 Task: Create new contact,   with mail id: 'MooreClaire@Mail.com', first name: 'Claire', Last name: 'Moore', Job Title: HR Manager, Phone number (408) 555-9012. Change life cycle stage to  'Lead' and lead status to 'New'. Add new company to the associated contact: www.gear-india.com
 and type: Reseller. Logged in from softage.3@softage.net
Action: Mouse moved to (73, 72)
Screenshot: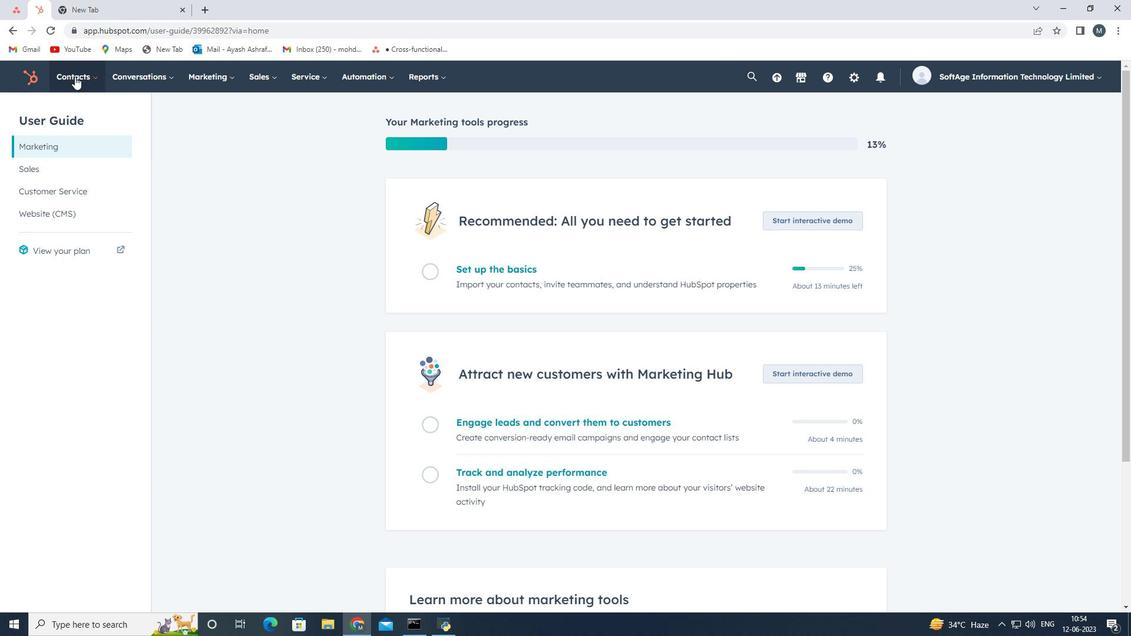 
Action: Mouse pressed left at (73, 72)
Screenshot: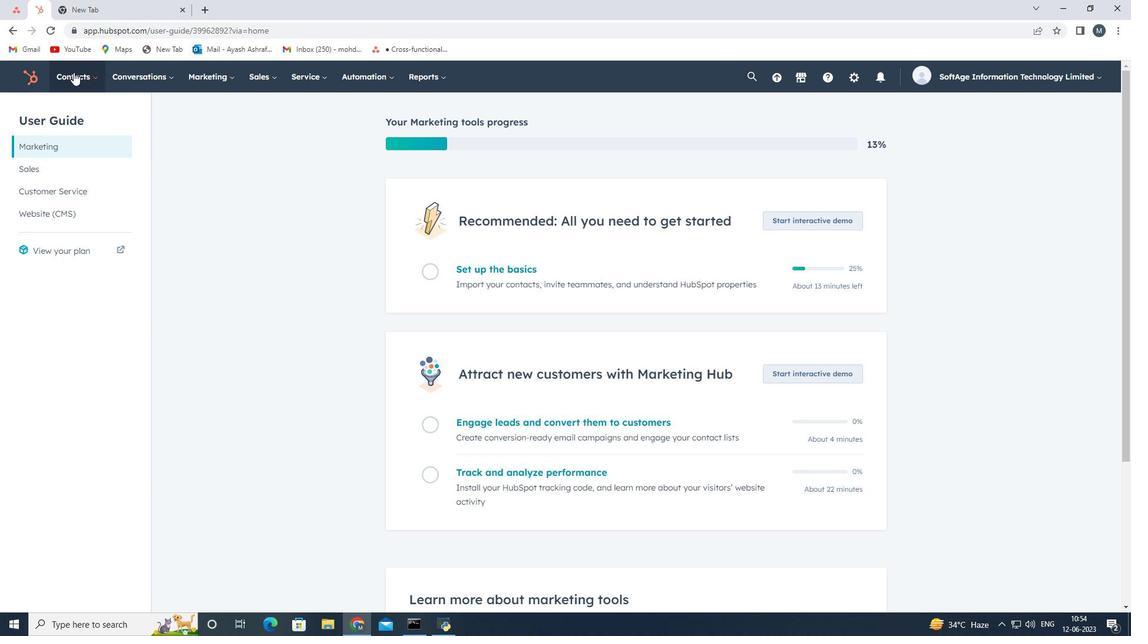 
Action: Mouse moved to (84, 116)
Screenshot: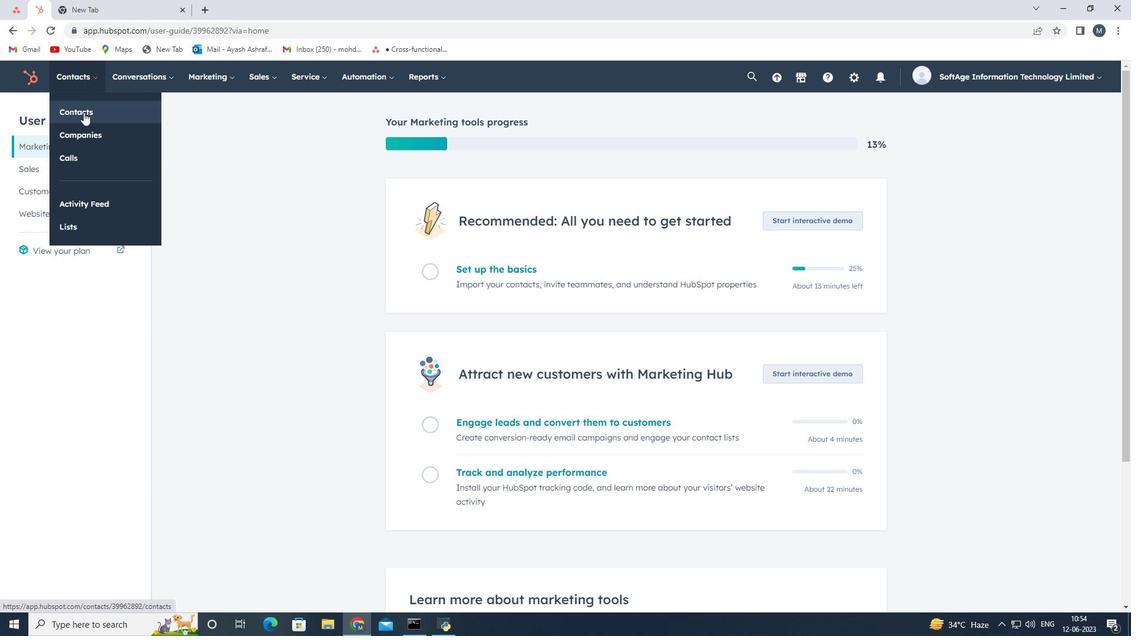 
Action: Mouse pressed left at (84, 116)
Screenshot: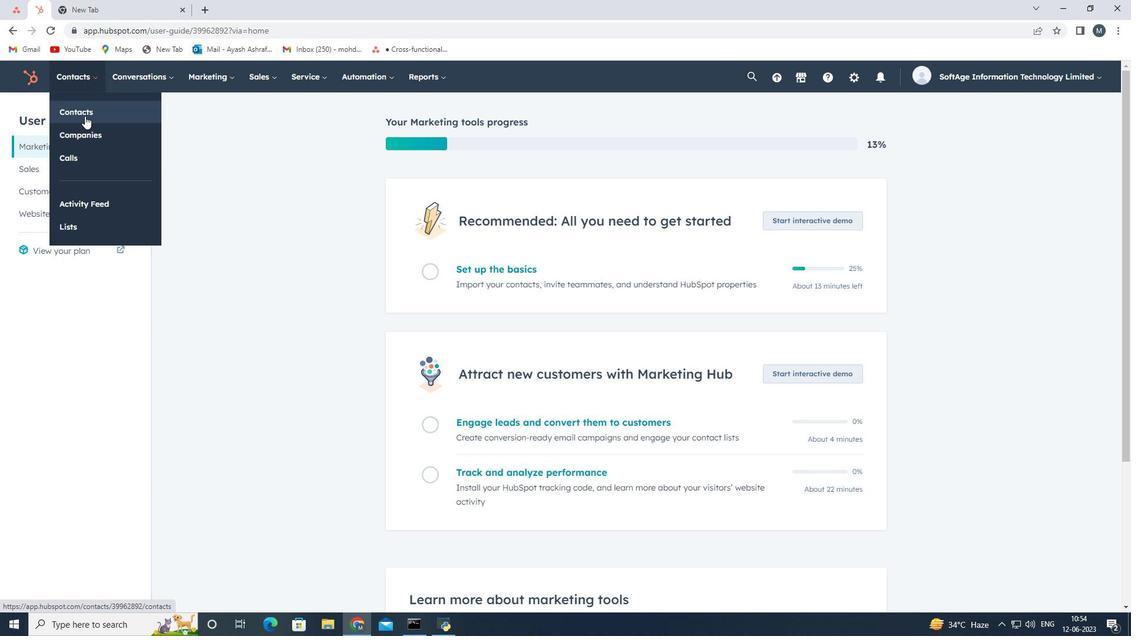 
Action: Mouse moved to (1056, 117)
Screenshot: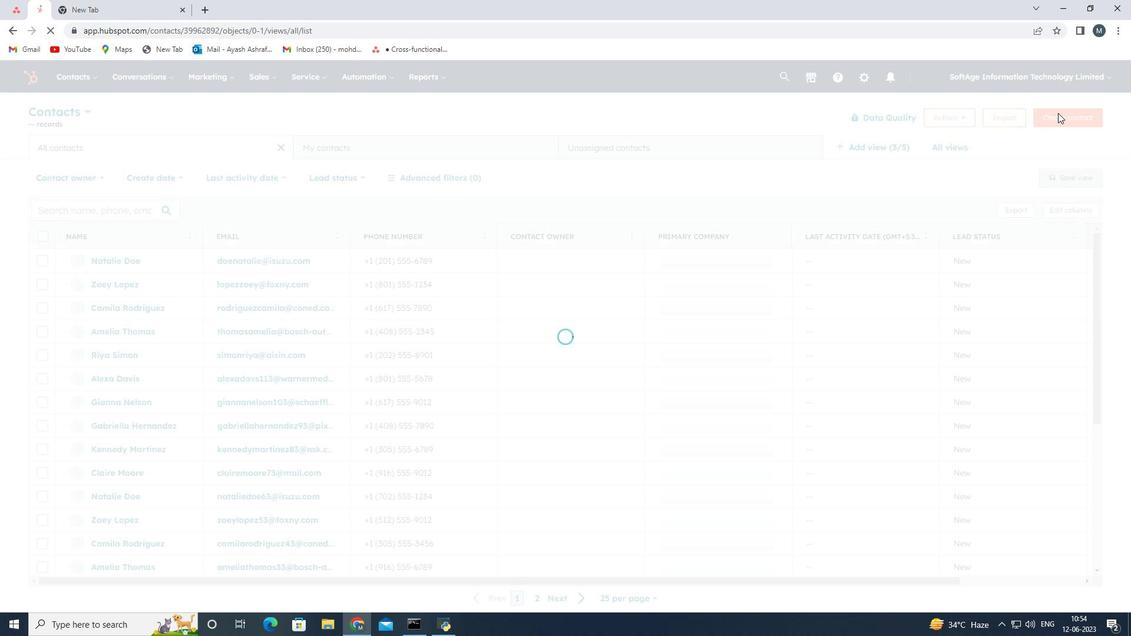 
Action: Mouse pressed left at (1056, 117)
Screenshot: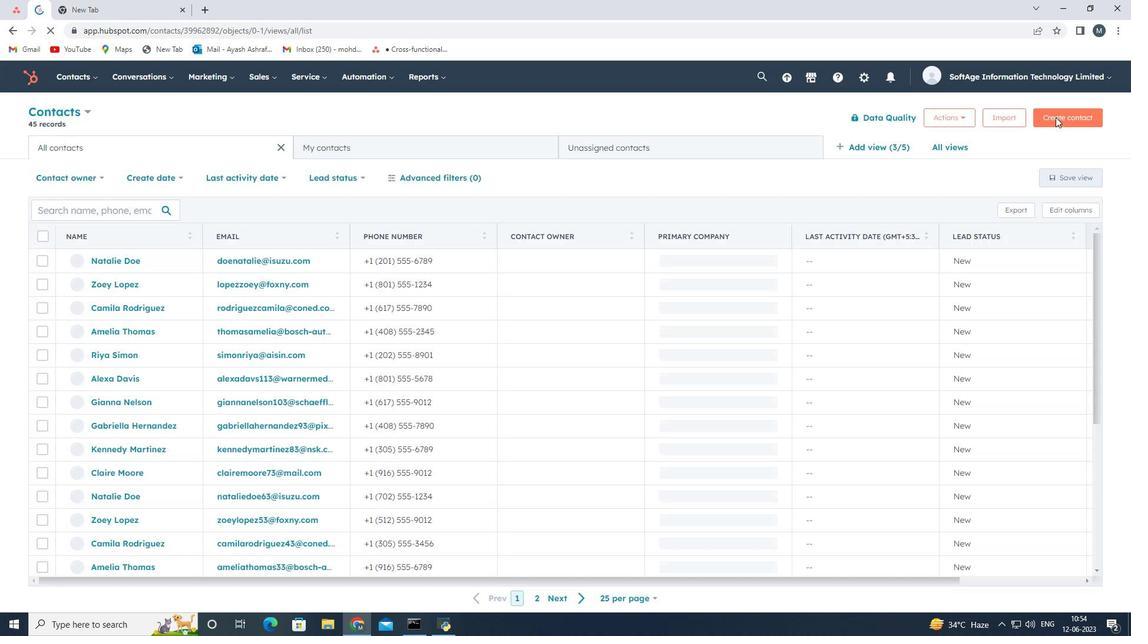 
Action: Mouse moved to (860, 173)
Screenshot: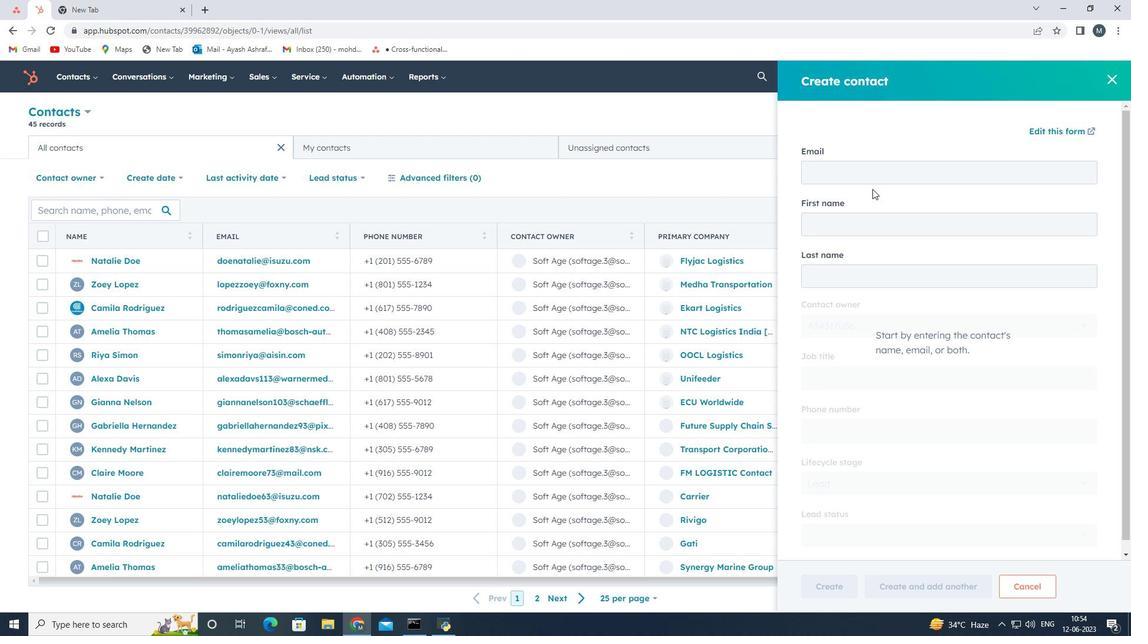 
Action: Mouse pressed left at (860, 173)
Screenshot: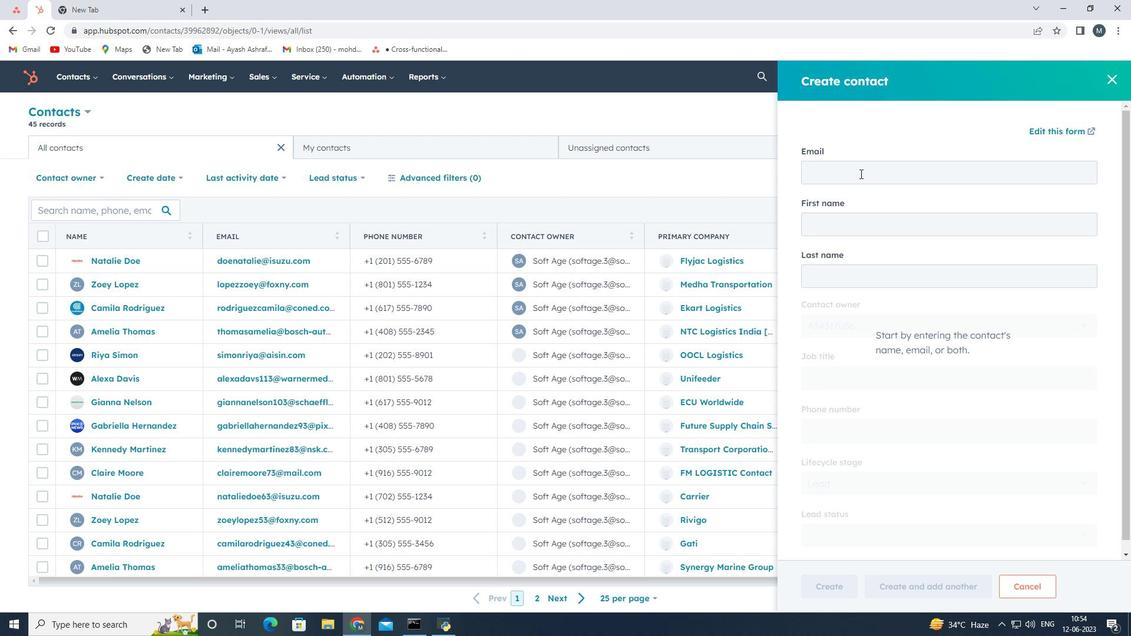 
Action: Key pressed <Key.shift>Moore<Key.shift>Clair<Key.shift>@mail.com
Screenshot: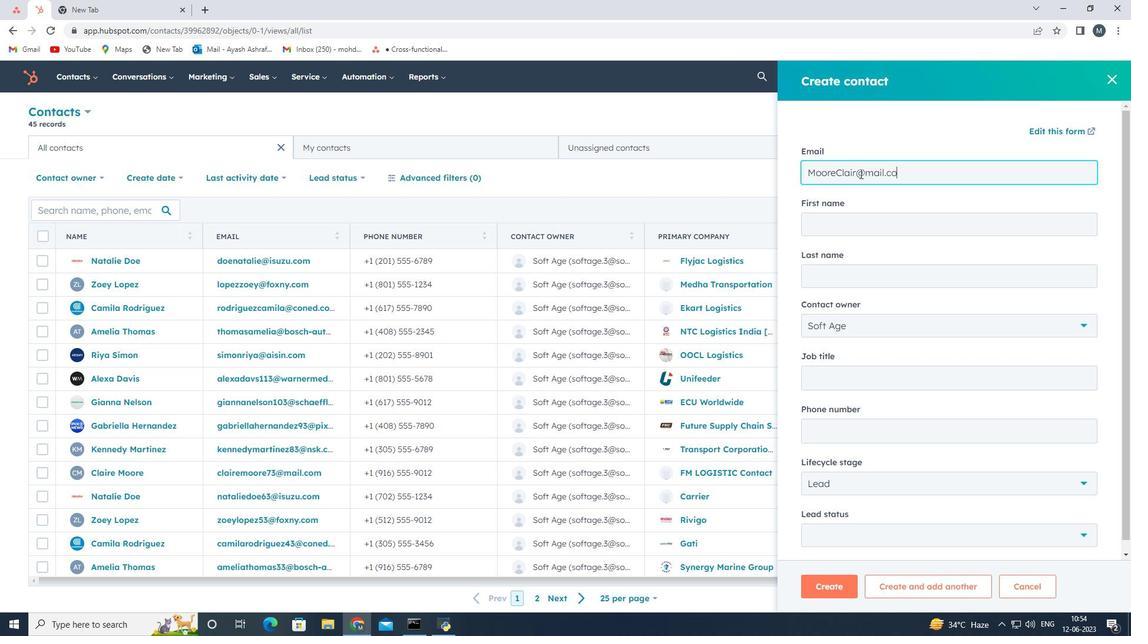 
Action: Mouse moved to (856, 170)
Screenshot: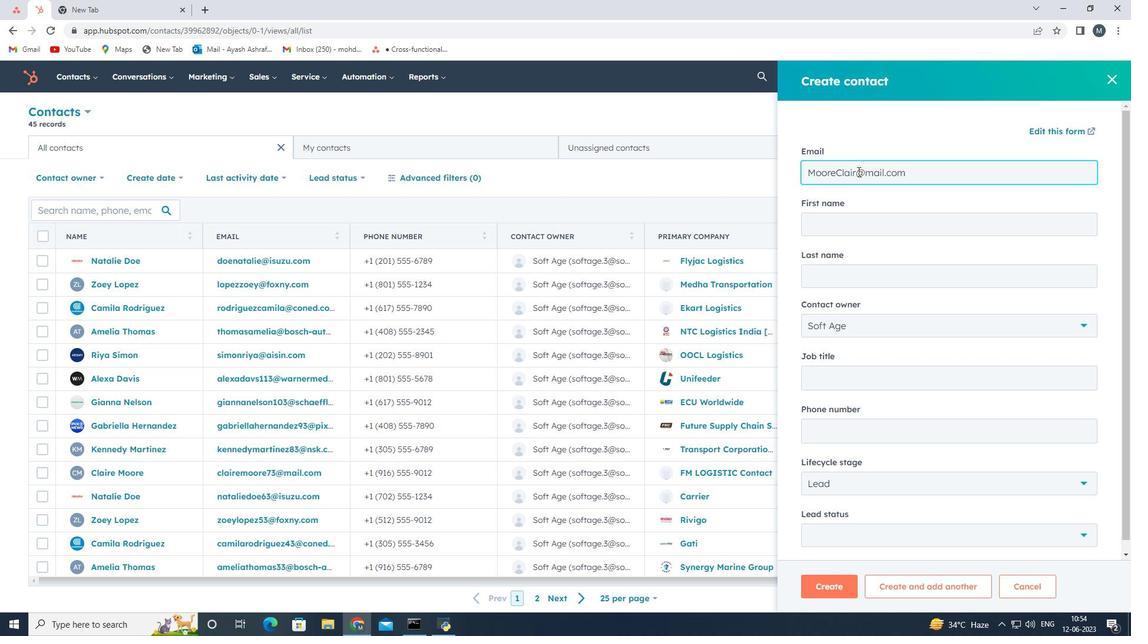 
Action: Mouse pressed left at (856, 170)
Screenshot: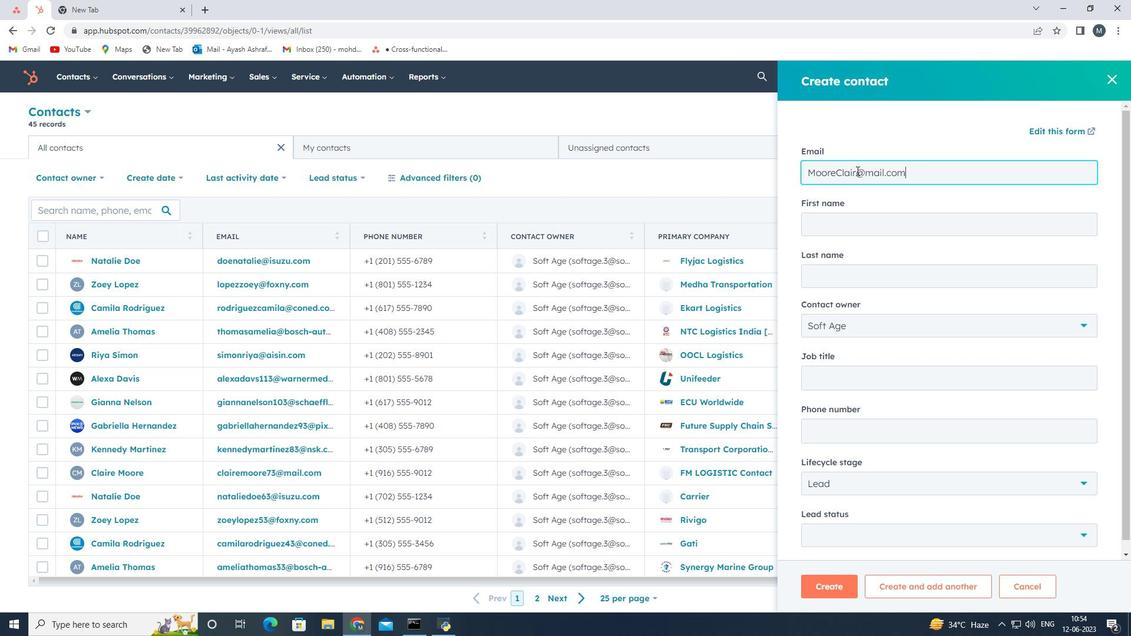 
Action: Mouse moved to (865, 223)
Screenshot: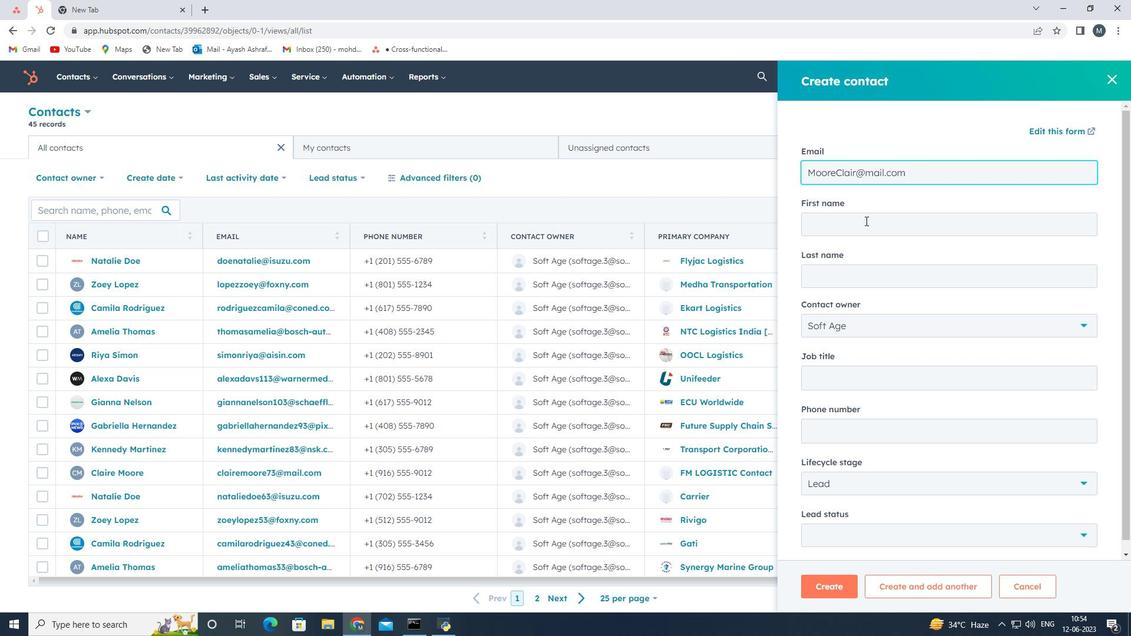 
Action: Key pressed e
Screenshot: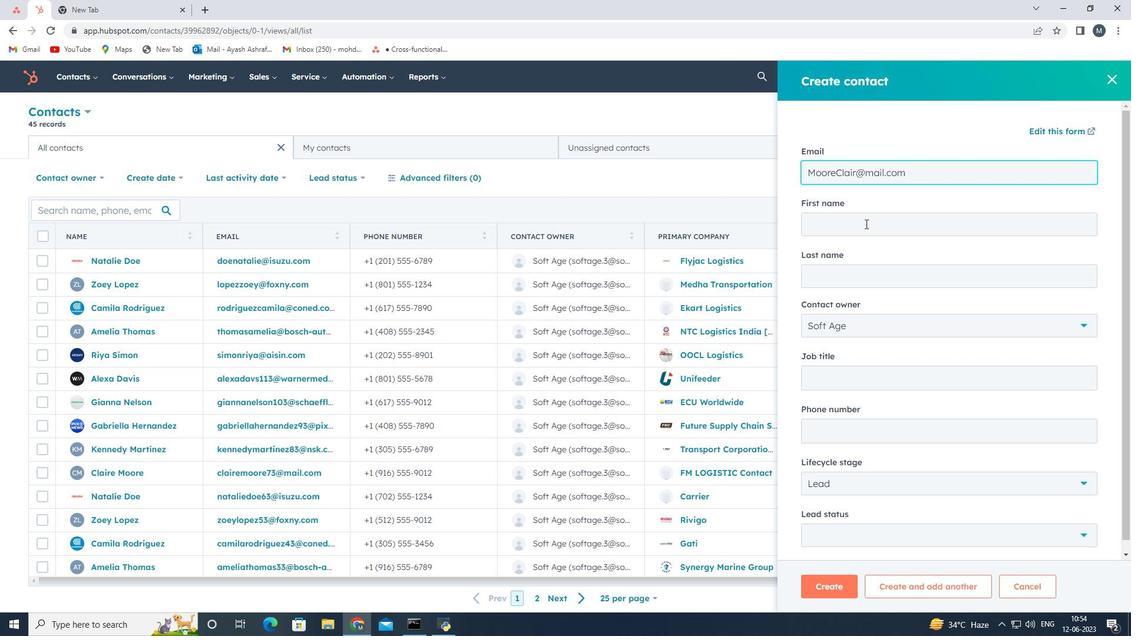 
Action: Mouse moved to (855, 226)
Screenshot: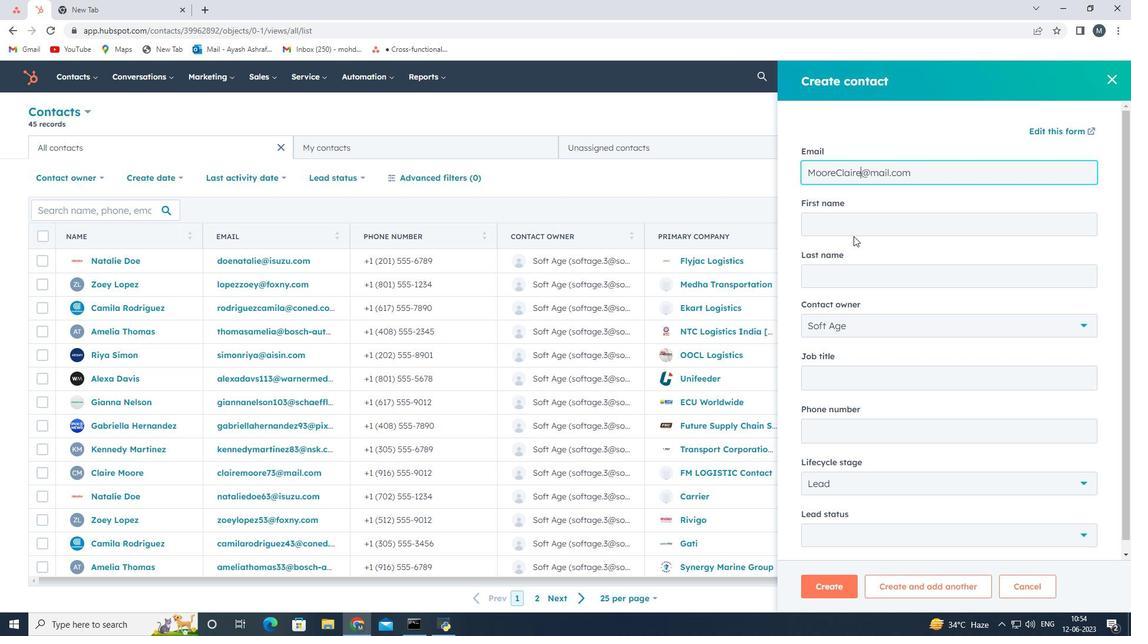 
Action: Mouse pressed left at (855, 226)
Screenshot: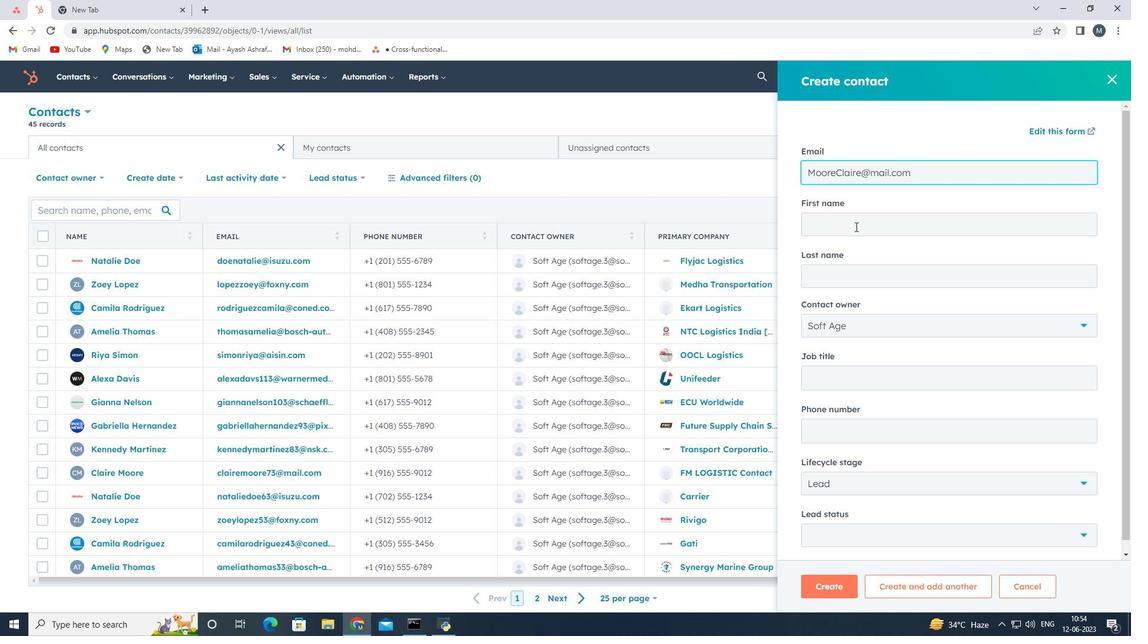 
Action: Key pressed <Key.shift><Key.shift><Key.shift><Key.shift><Key.shift><Key.shift>
Screenshot: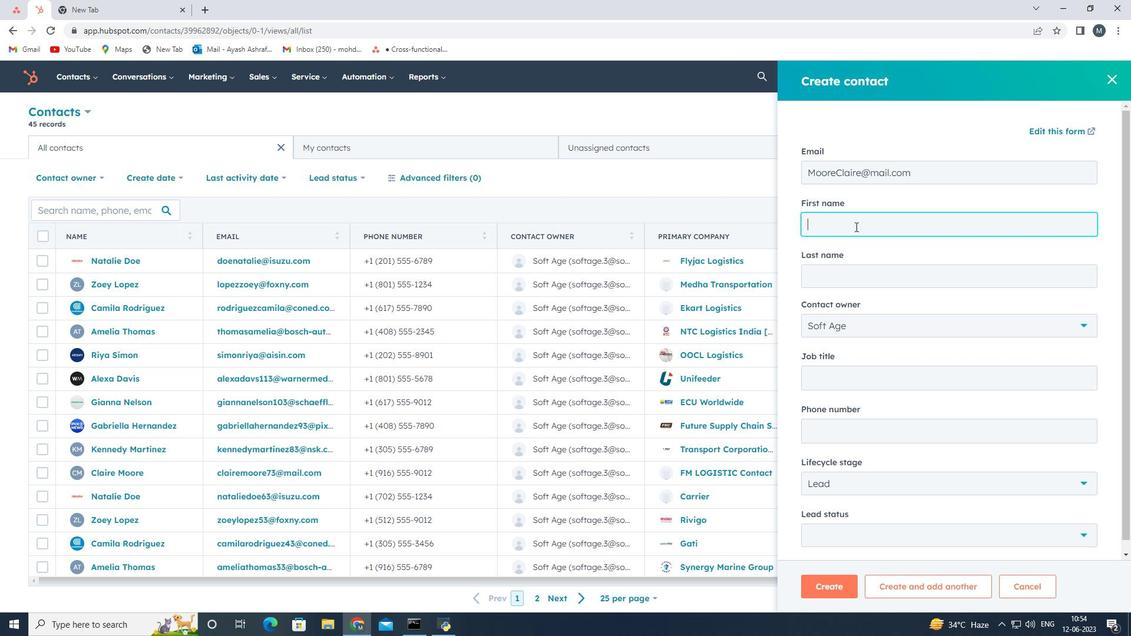 
Action: Mouse moved to (855, 226)
Screenshot: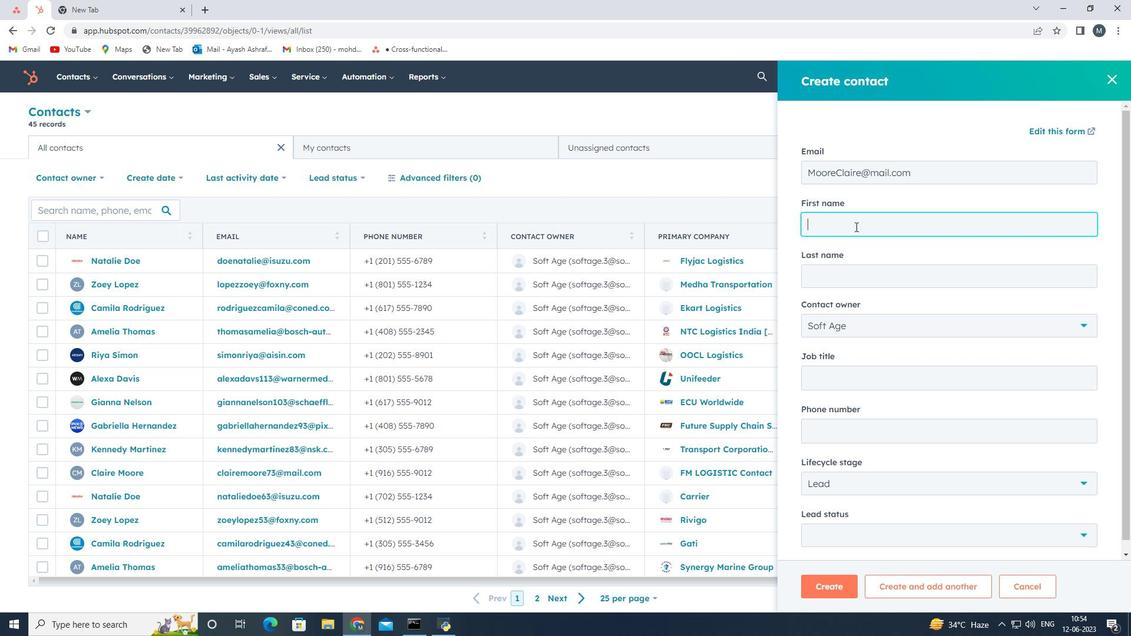 
Action: Key pressed <Key.shift><Key.shift><Key.shift><Key.shift><Key.shift>Claire
Screenshot: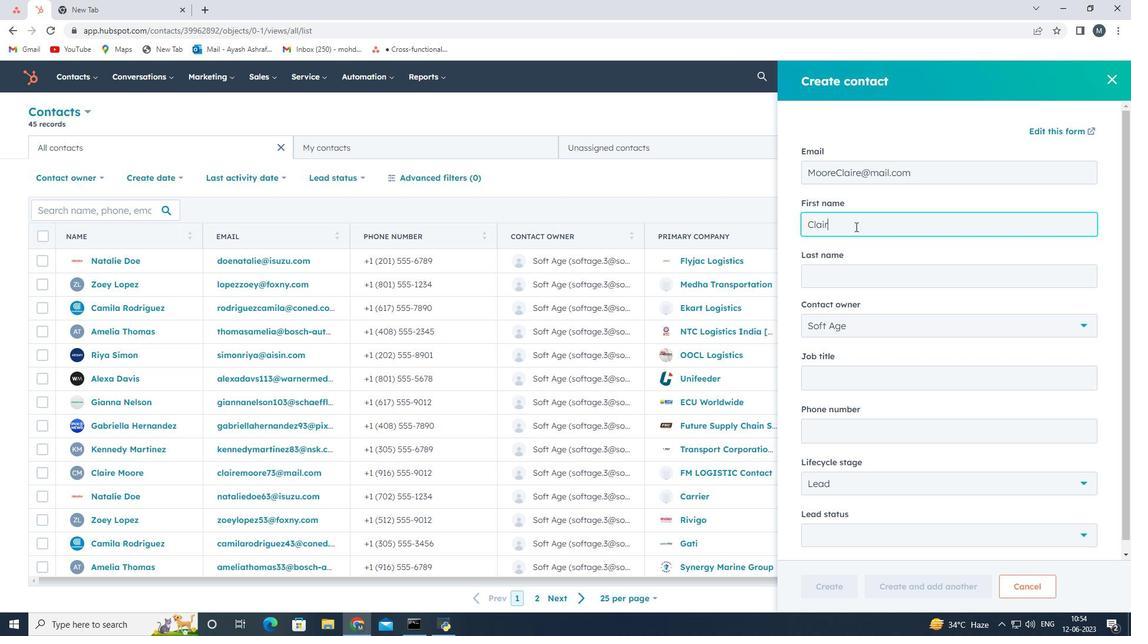 
Action: Mouse moved to (845, 282)
Screenshot: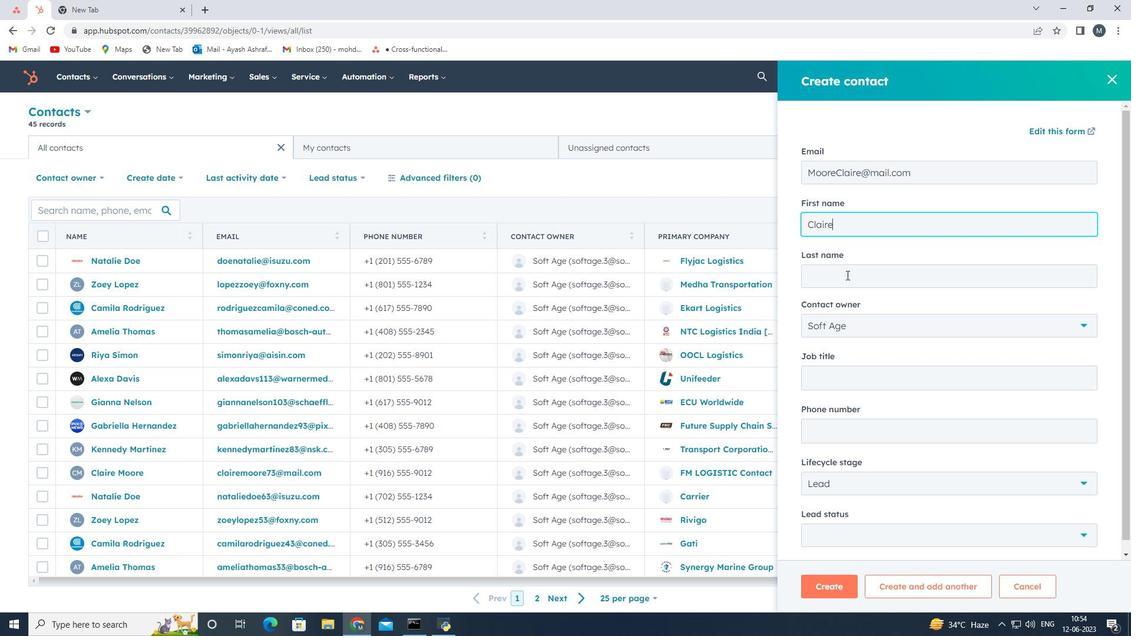 
Action: Mouse pressed left at (845, 282)
Screenshot: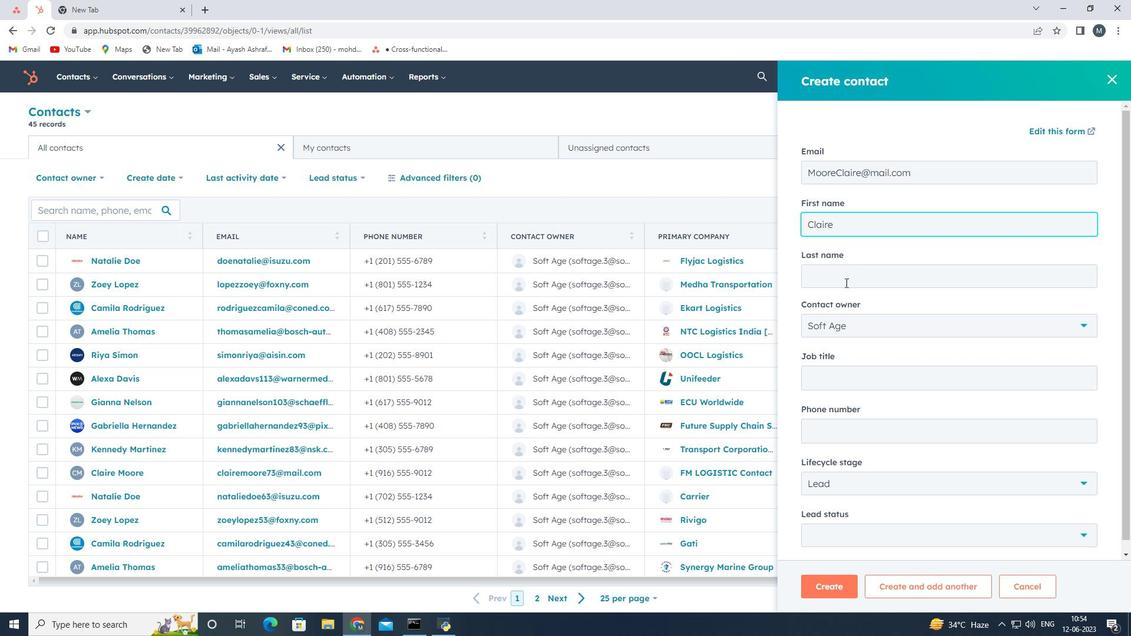 
Action: Key pressed <Key.shift><Key.shift><Key.shift><Key.shift><Key.shift><Key.shift><Key.shift><Key.shift><Key.shift><Key.shift><Key.shift><Key.shift><Key.shift><Key.shift><Key.shift><Key.shift><Key.shift><Key.shift><Key.shift>Moore
Screenshot: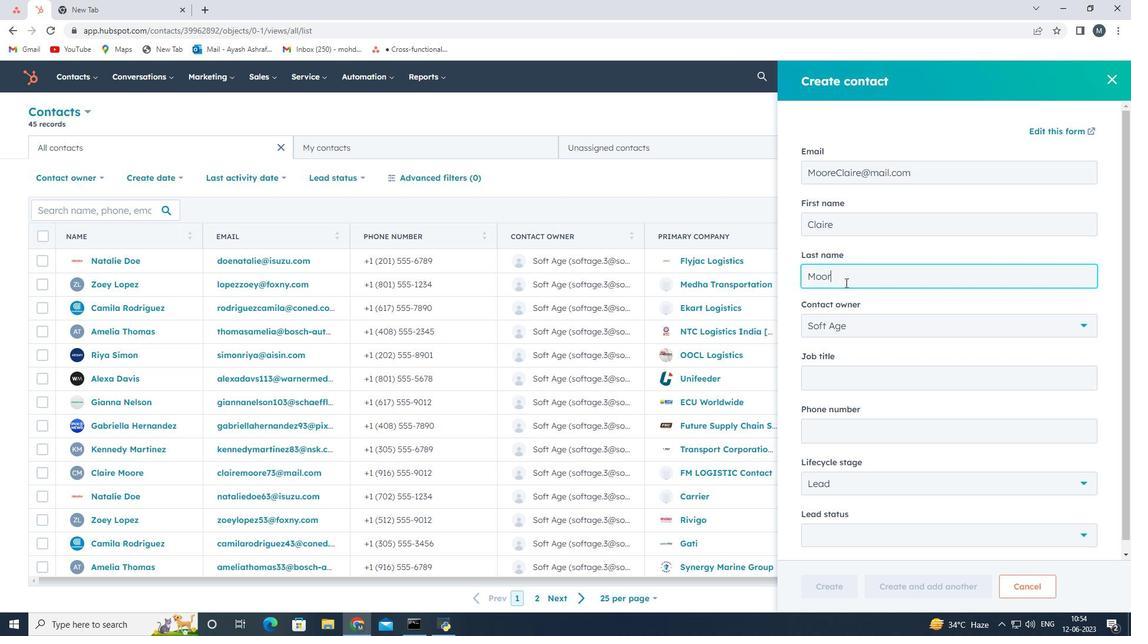 
Action: Mouse moved to (845, 377)
Screenshot: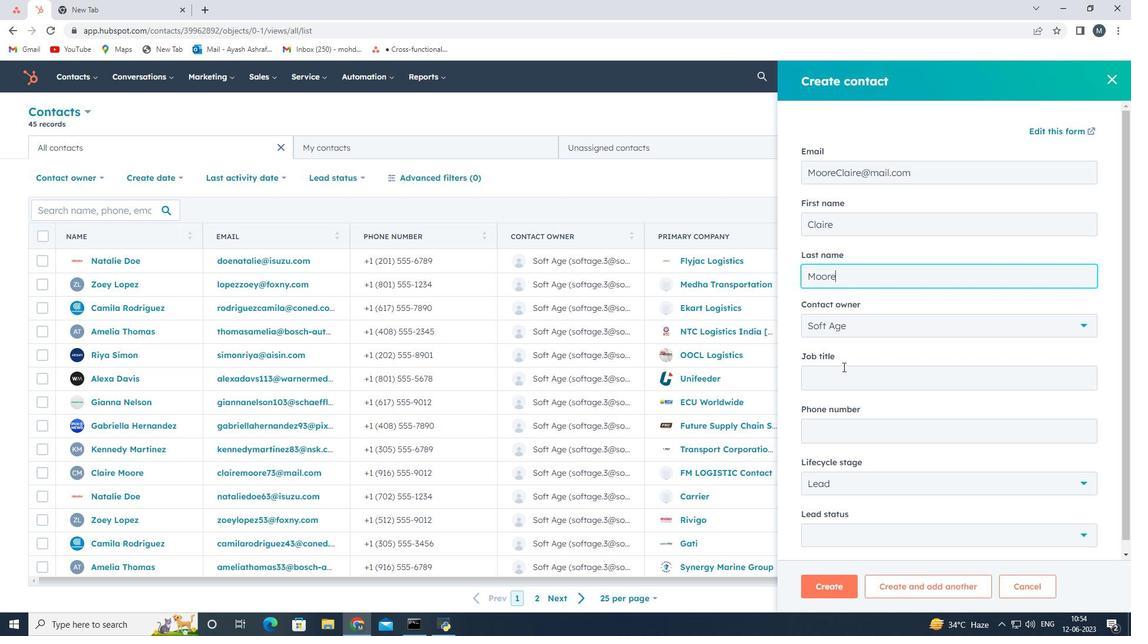 
Action: Mouse pressed left at (845, 377)
Screenshot: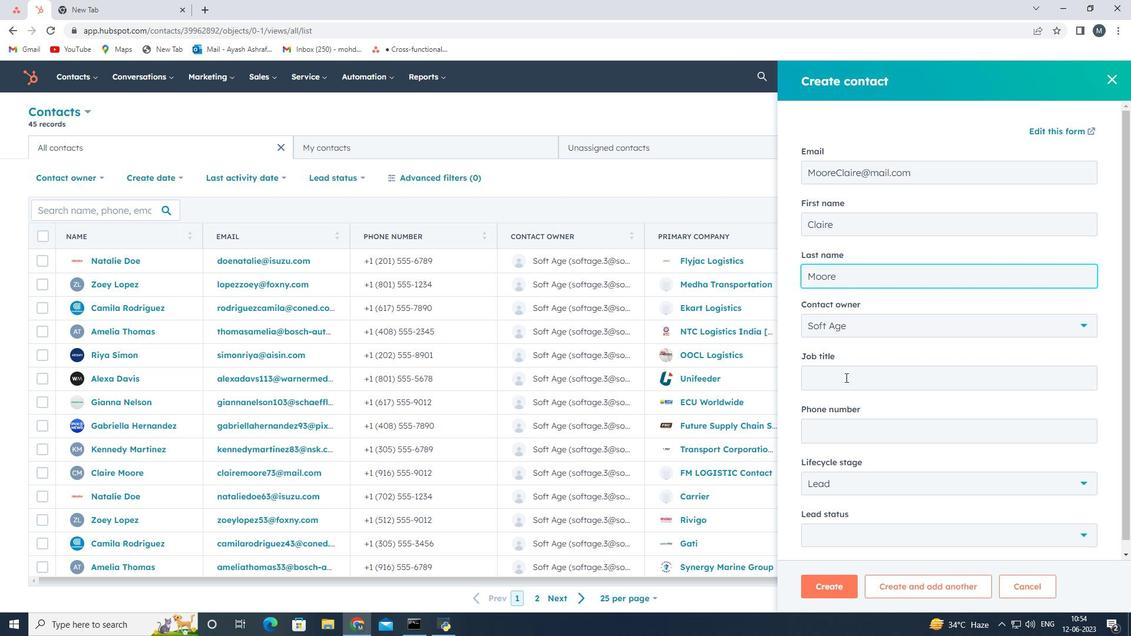 
Action: Key pressed <Key.shift><Key.shift><Key.shift><Key.shift><Key.shift><Key.shift><Key.shift><Key.shift><Key.shift><Key.shift><Key.shift><Key.shift><Key.shift><Key.shift>Hr<Key.backspace><Key.shift>R<Key.space><Key.shift>Manager
Screenshot: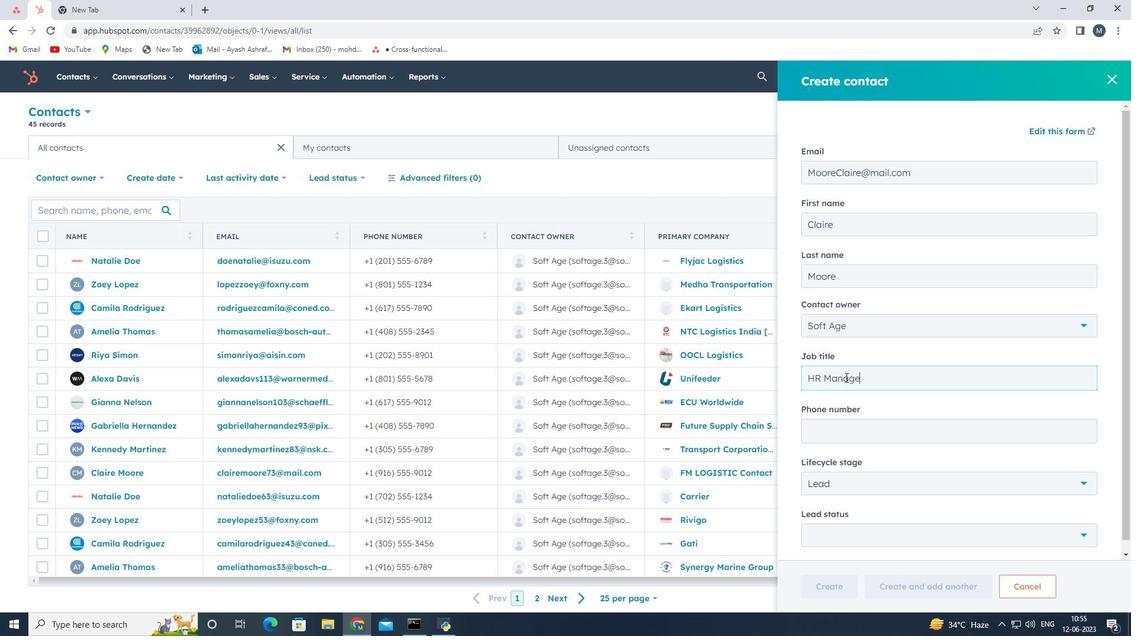 
Action: Mouse moved to (872, 429)
Screenshot: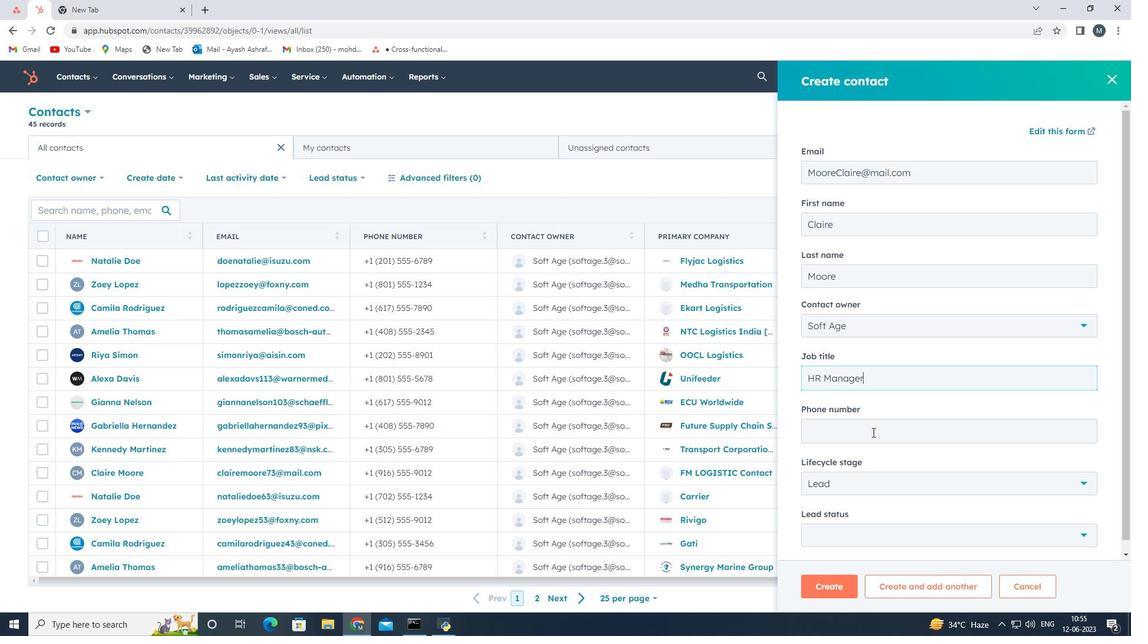 
Action: Mouse pressed left at (872, 429)
Screenshot: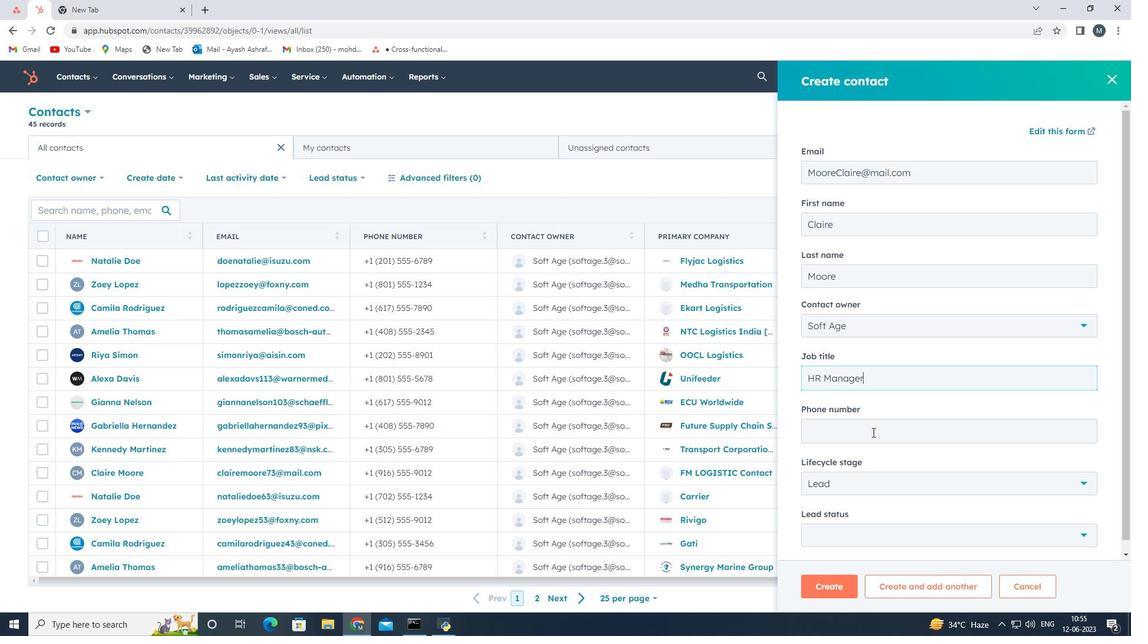 
Action: Mouse moved to (875, 429)
Screenshot: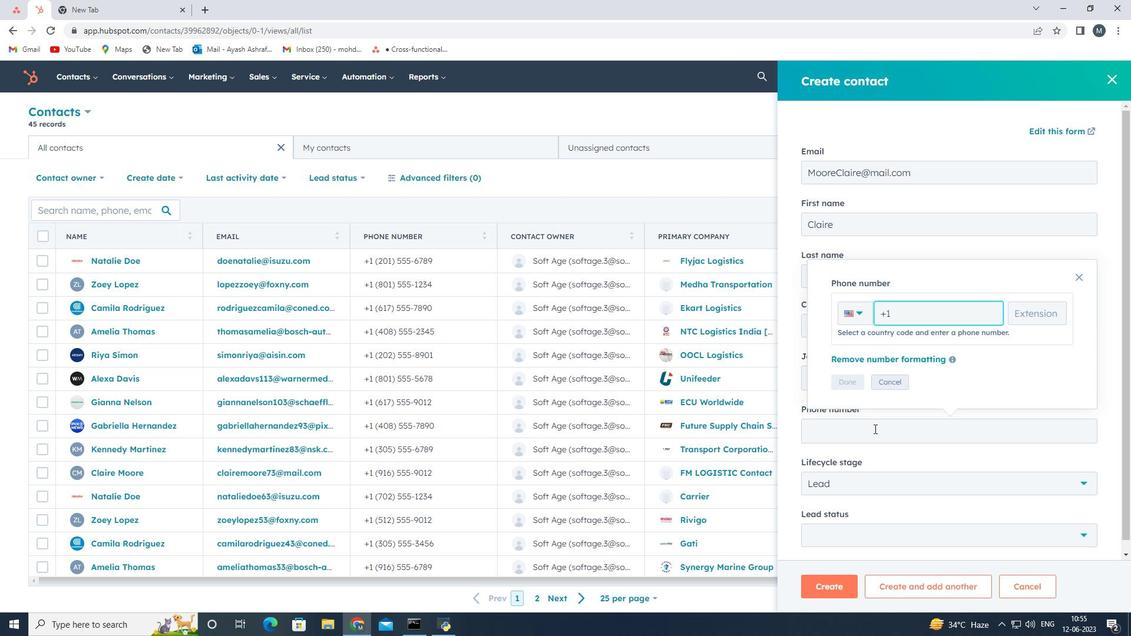 
Action: Key pressed 4085559012
Screenshot: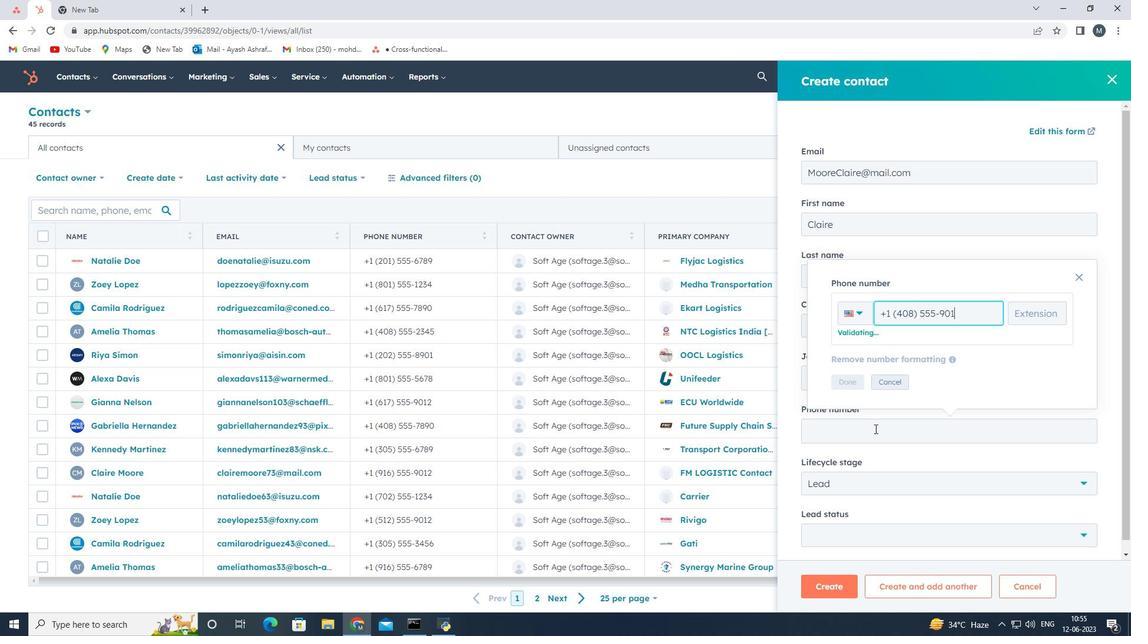 
Action: Mouse moved to (858, 376)
Screenshot: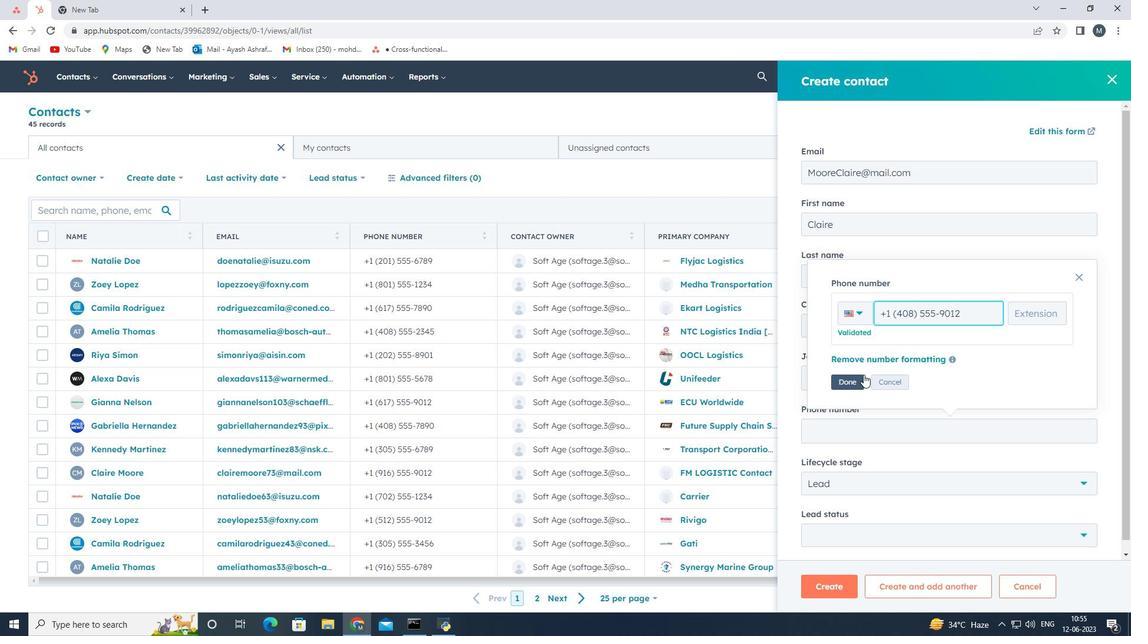 
Action: Mouse pressed left at (858, 376)
Screenshot: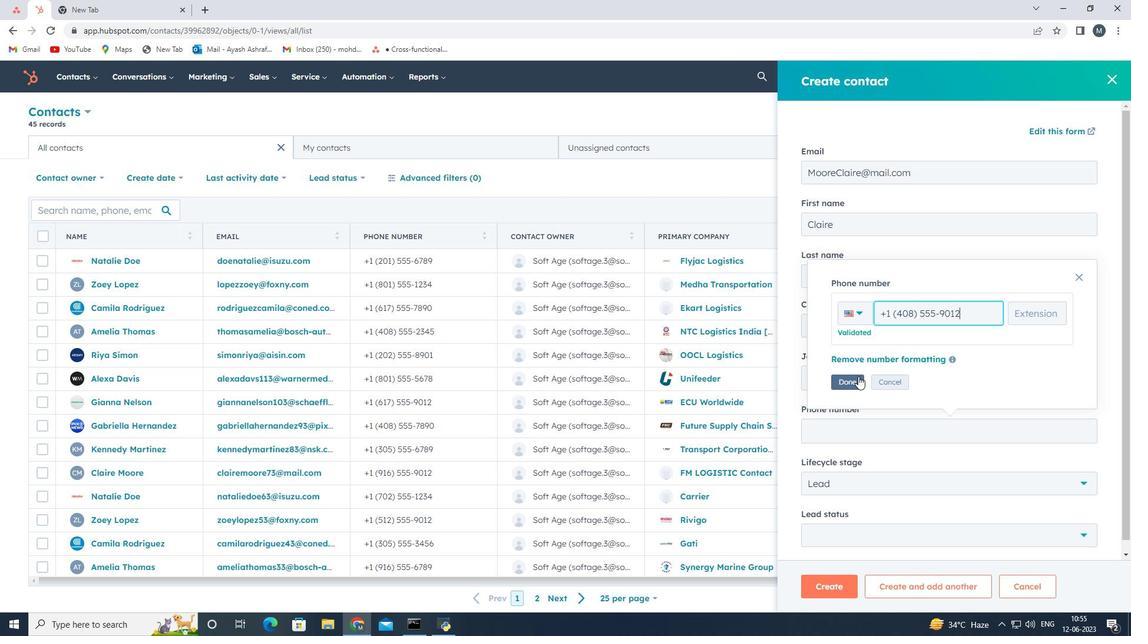 
Action: Mouse moved to (857, 479)
Screenshot: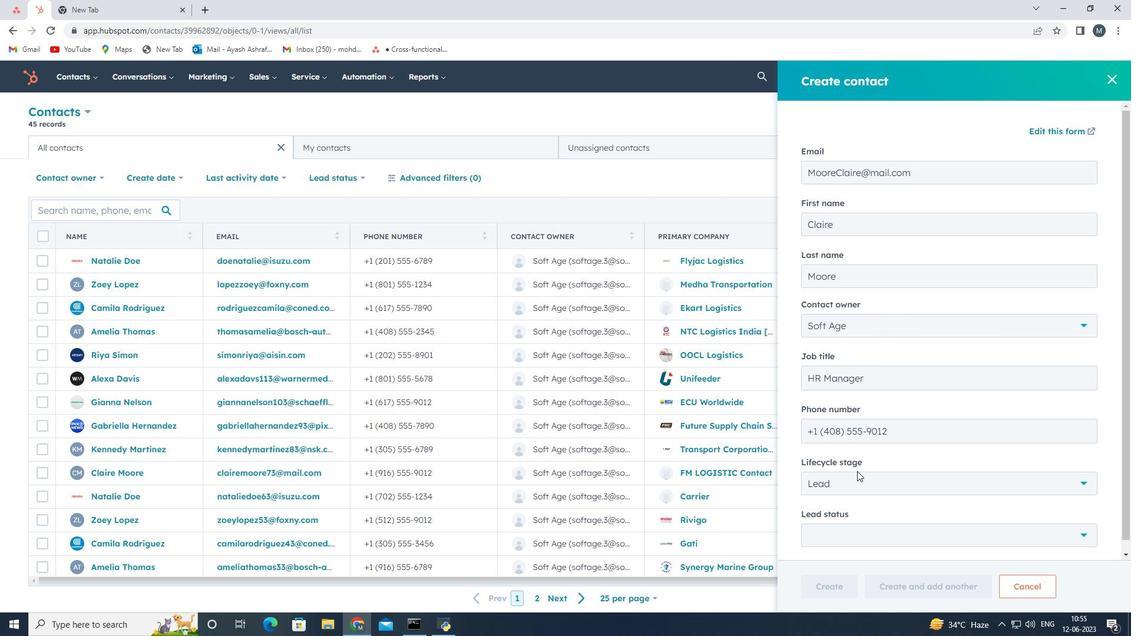 
Action: Mouse pressed left at (857, 479)
Screenshot: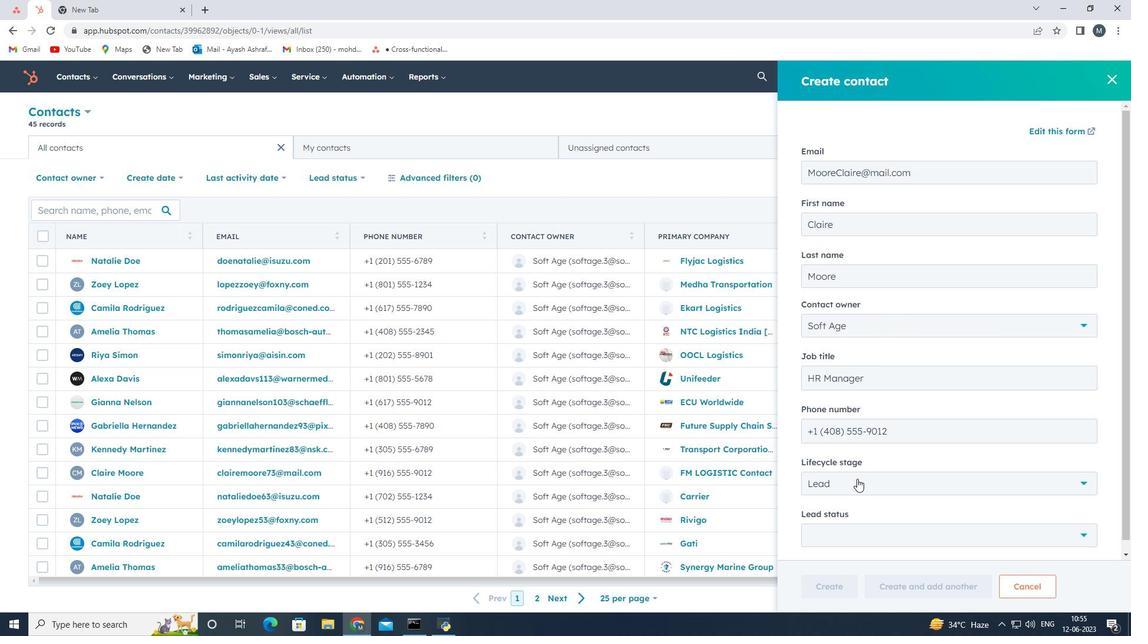 
Action: Mouse moved to (840, 374)
Screenshot: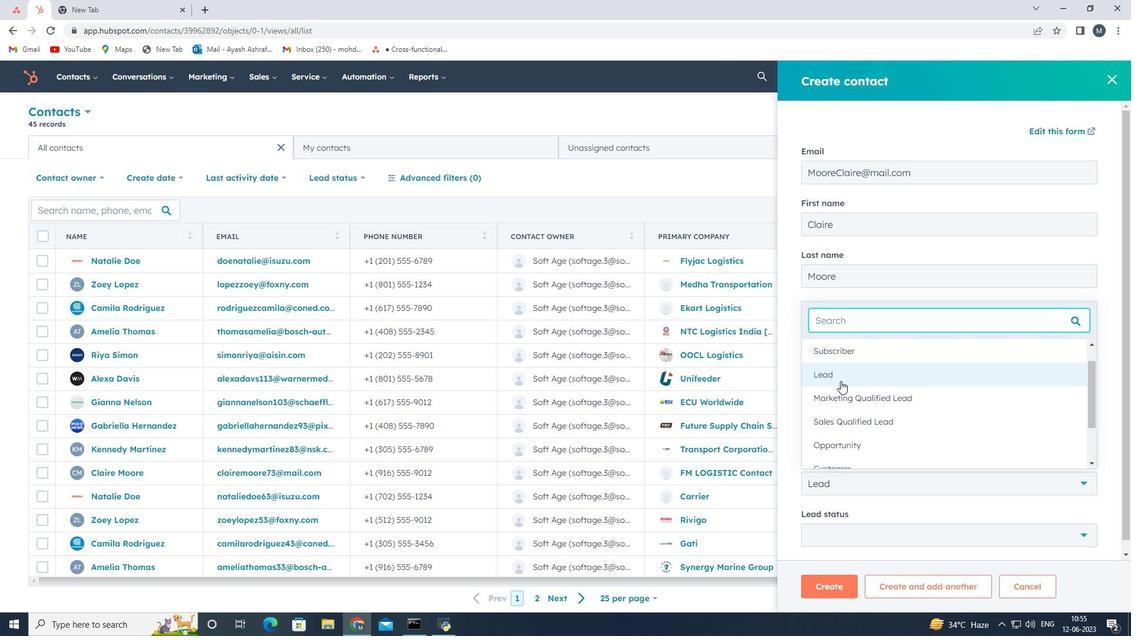 
Action: Mouse pressed left at (840, 374)
Screenshot: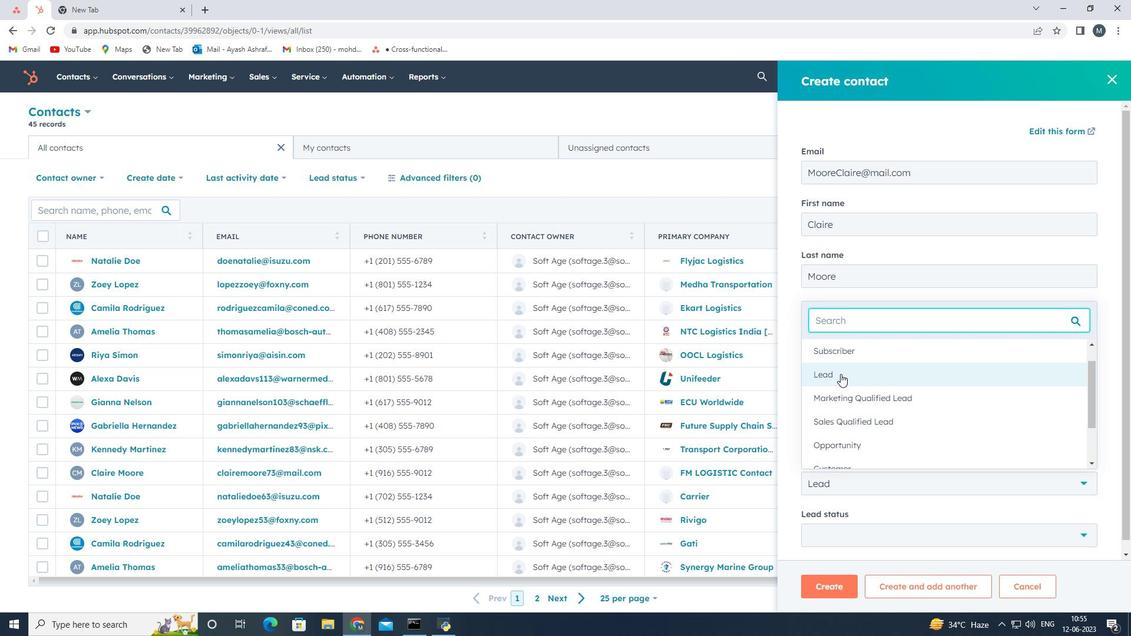 
Action: Mouse moved to (865, 535)
Screenshot: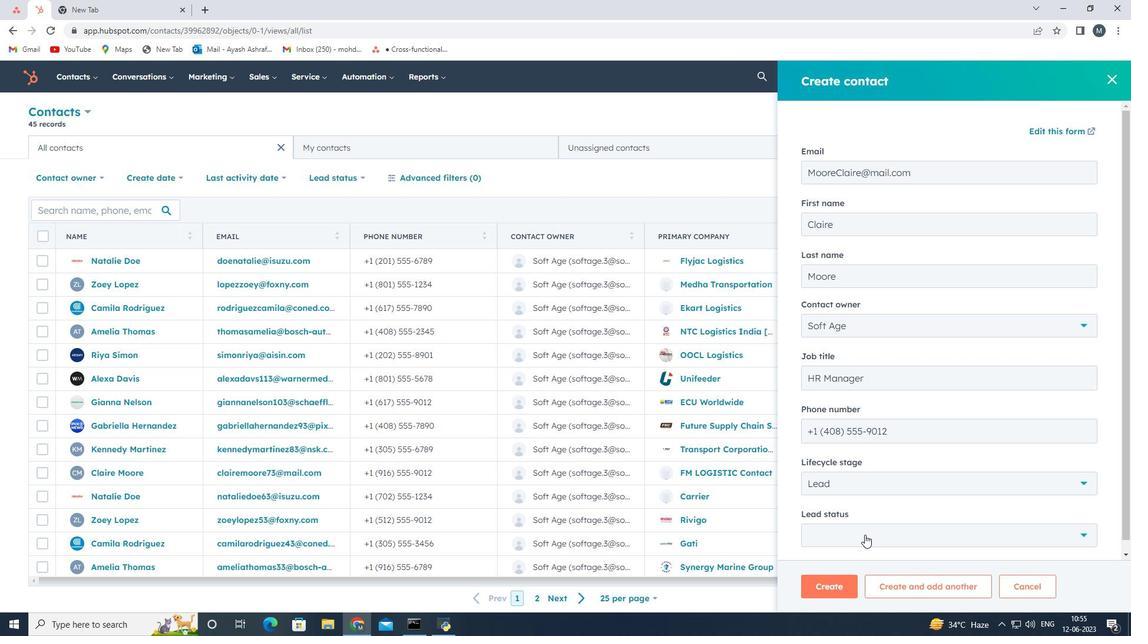 
Action: Mouse pressed left at (865, 535)
Screenshot: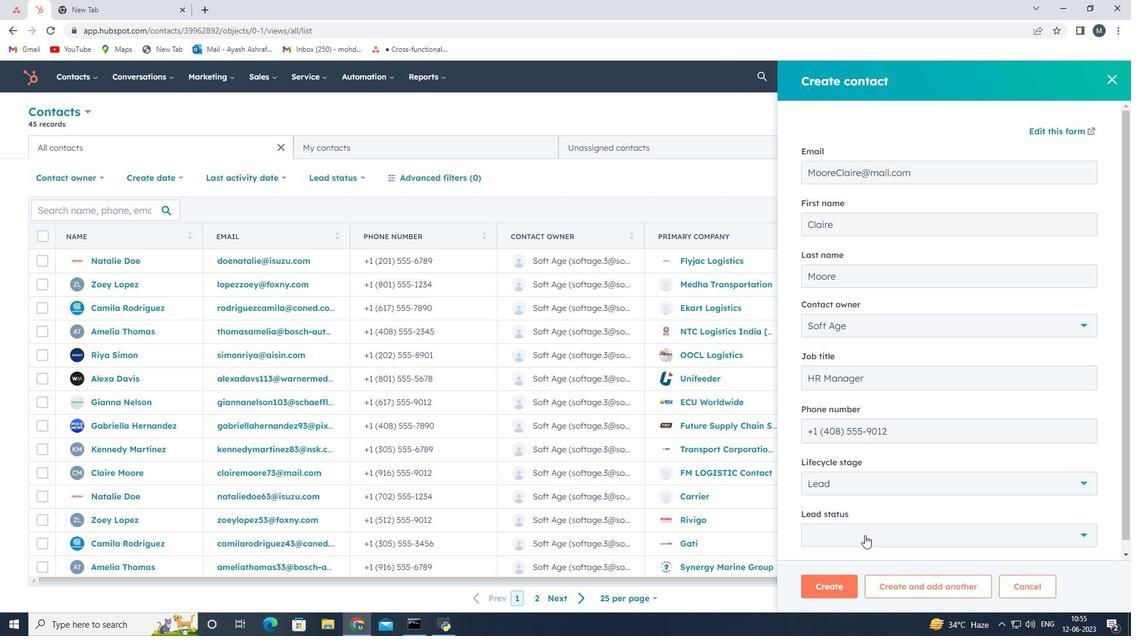 
Action: Mouse moved to (836, 430)
Screenshot: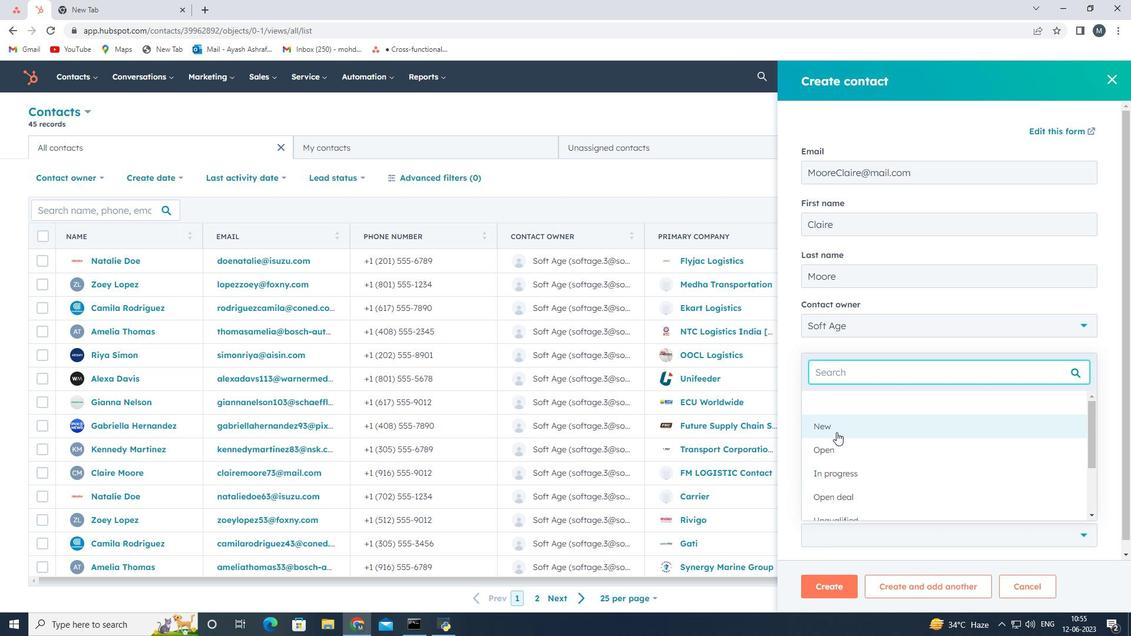 
Action: Mouse pressed left at (836, 430)
Screenshot: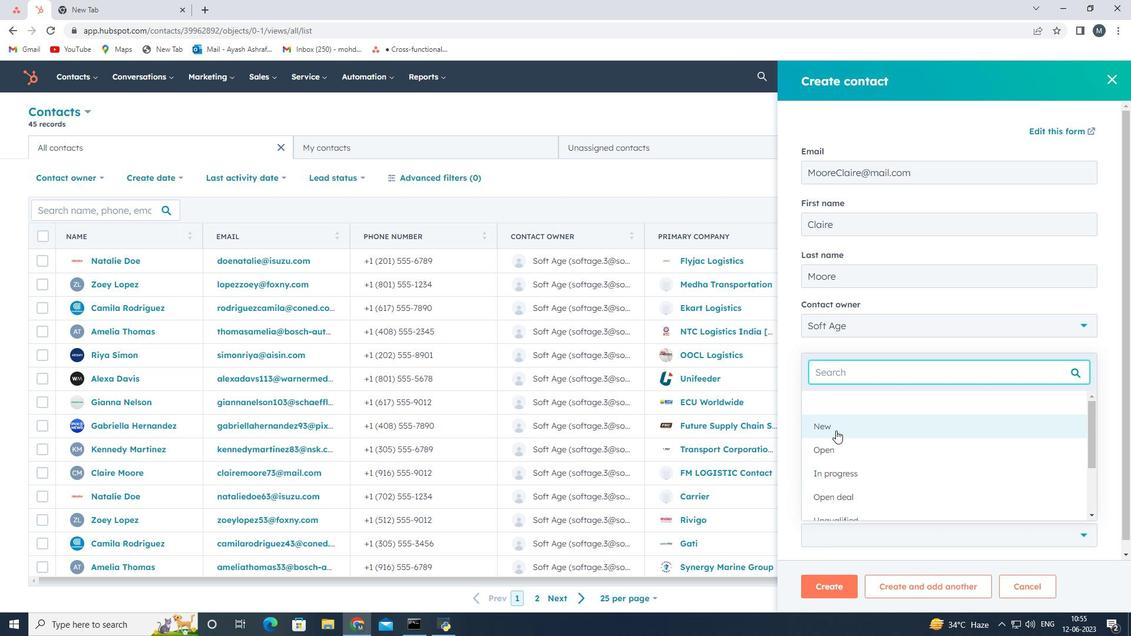 
Action: Mouse moved to (831, 591)
Screenshot: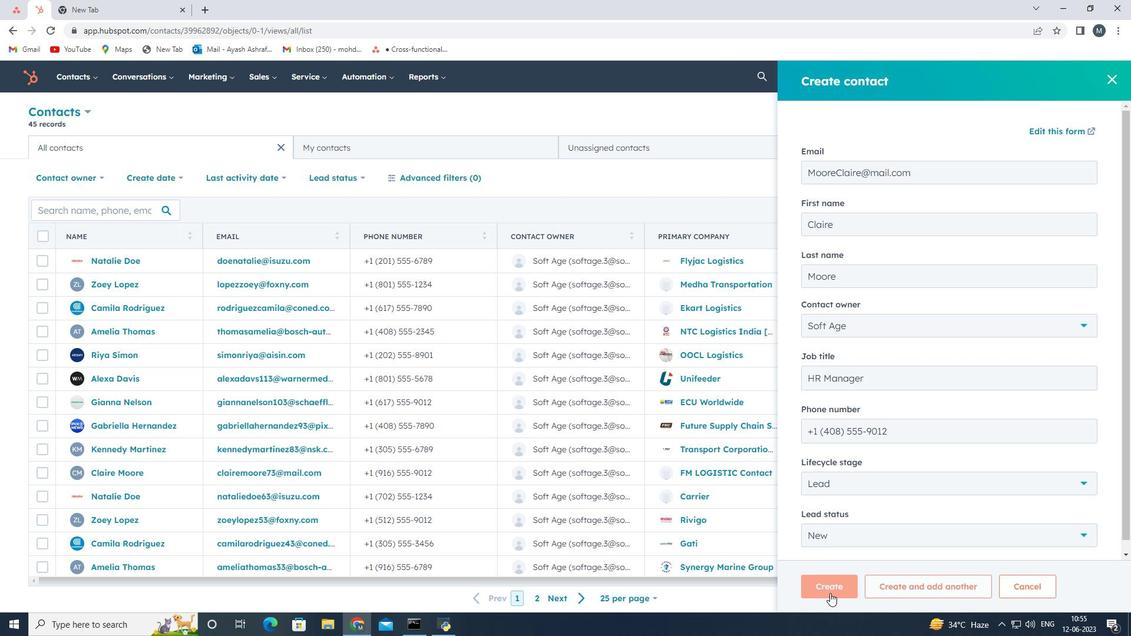 
Action: Mouse pressed left at (831, 591)
Screenshot: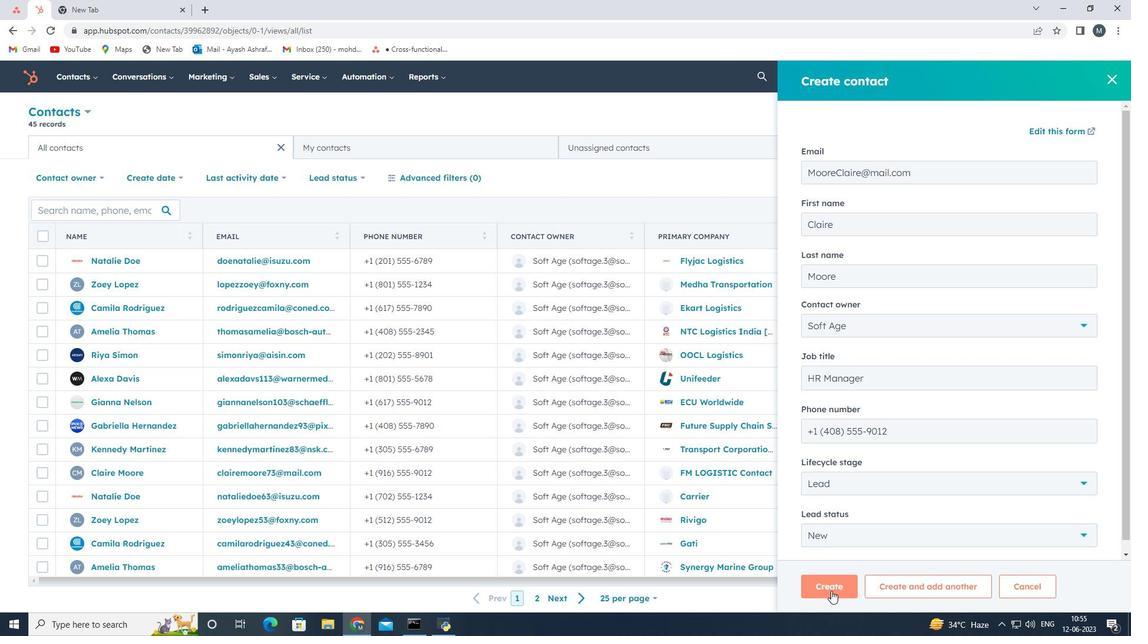 
Action: Mouse moved to (790, 398)
Screenshot: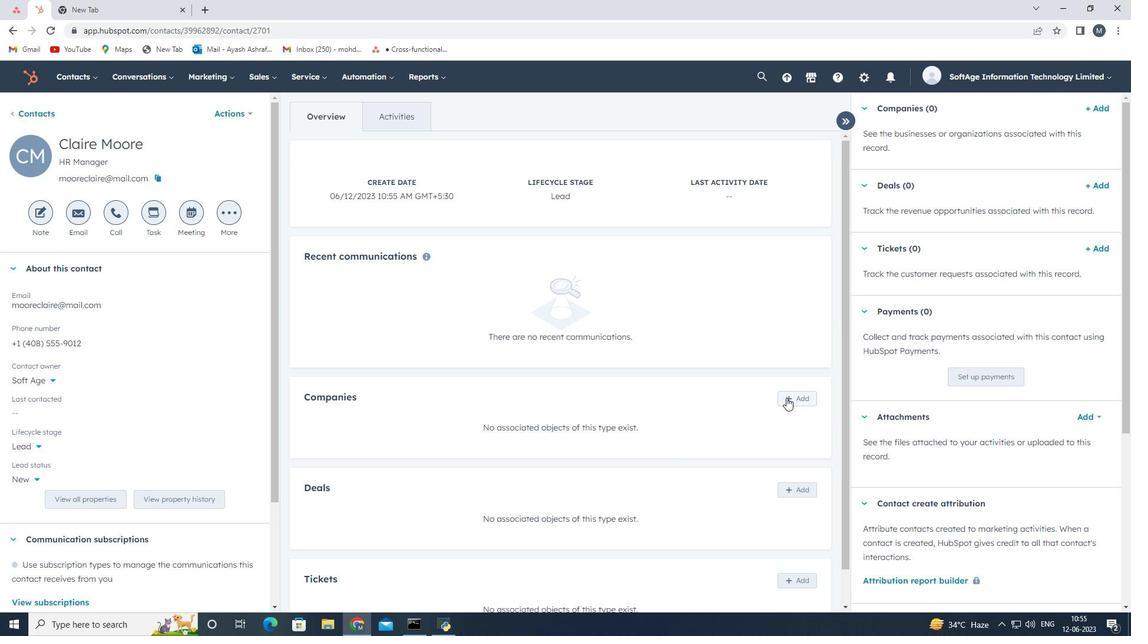 
Action: Mouse pressed left at (790, 398)
Screenshot: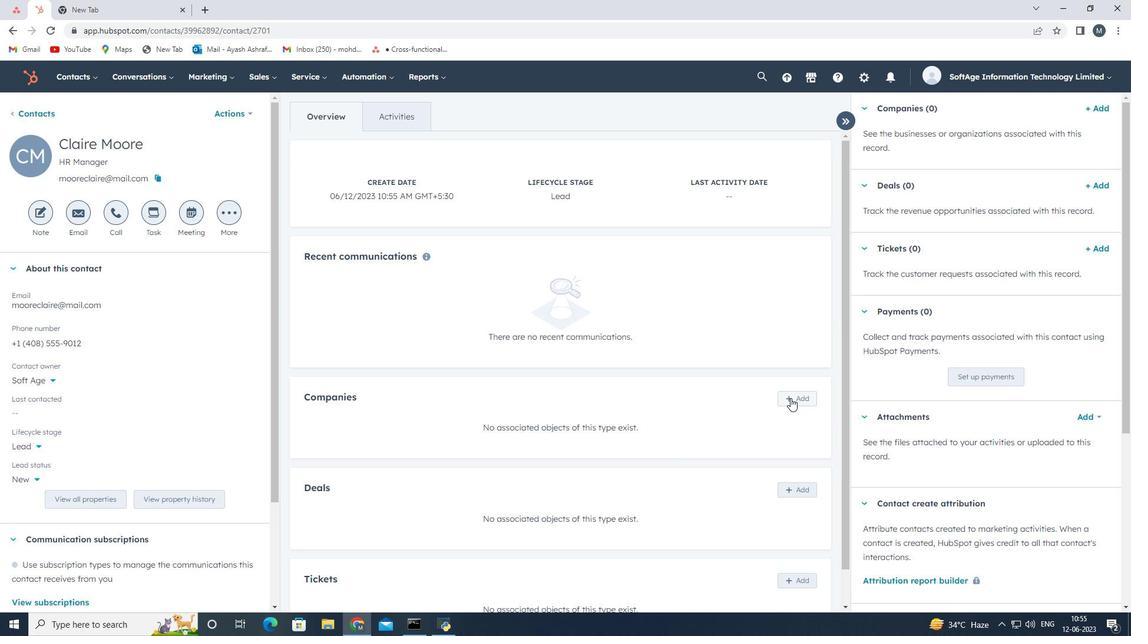 
Action: Mouse moved to (885, 144)
Screenshot: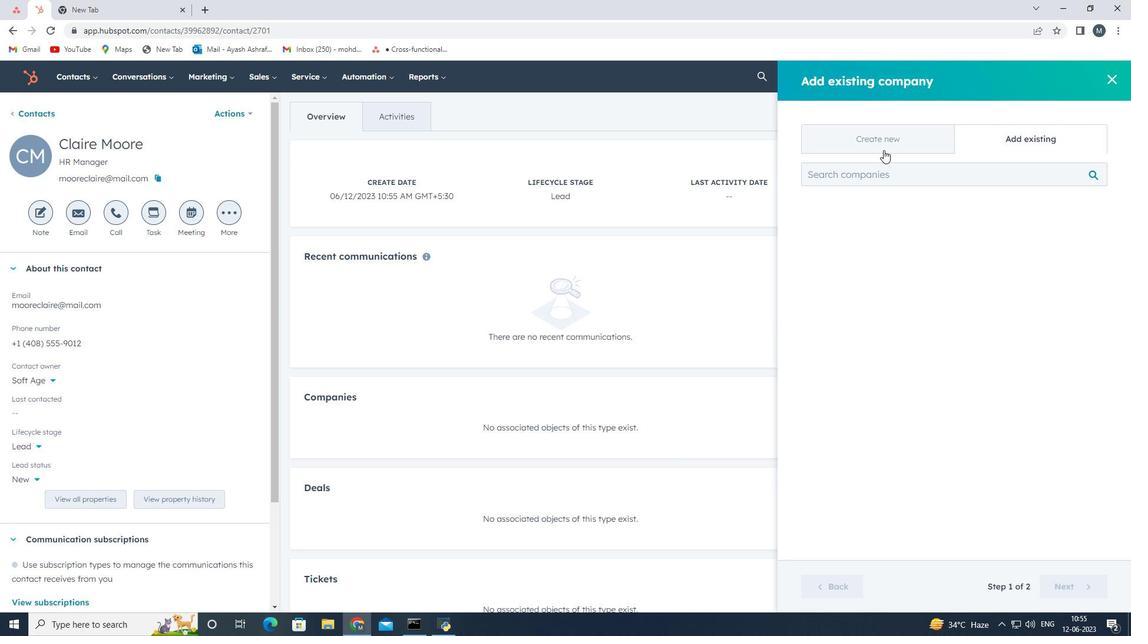 
Action: Mouse pressed left at (885, 144)
Screenshot: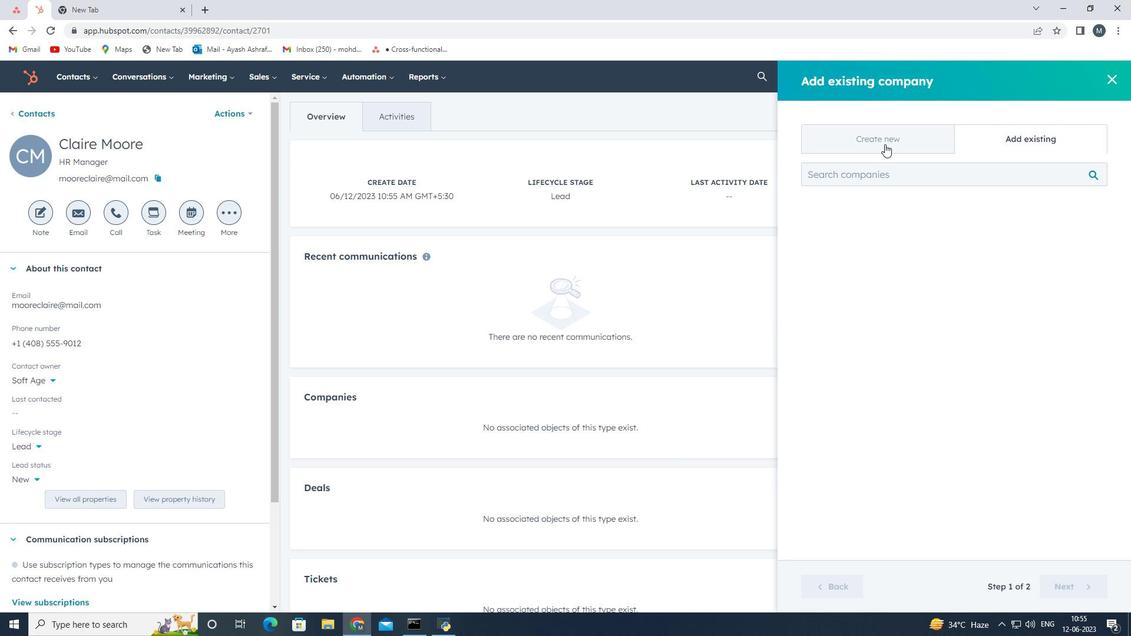 
Action: Mouse moved to (871, 213)
Screenshot: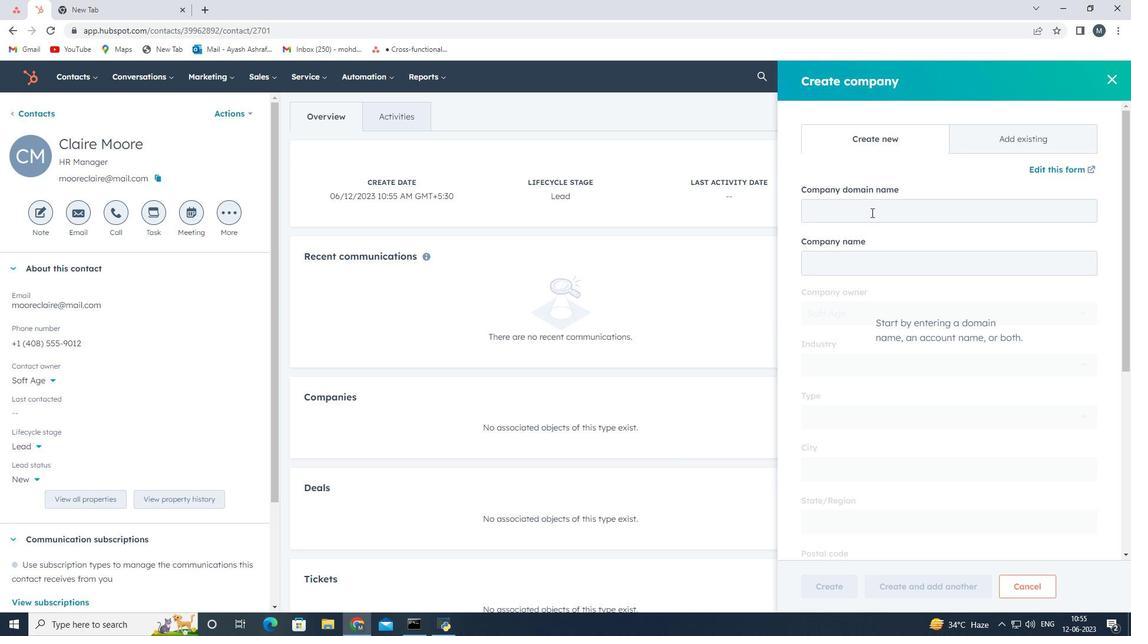 
Action: Mouse pressed left at (871, 213)
Screenshot: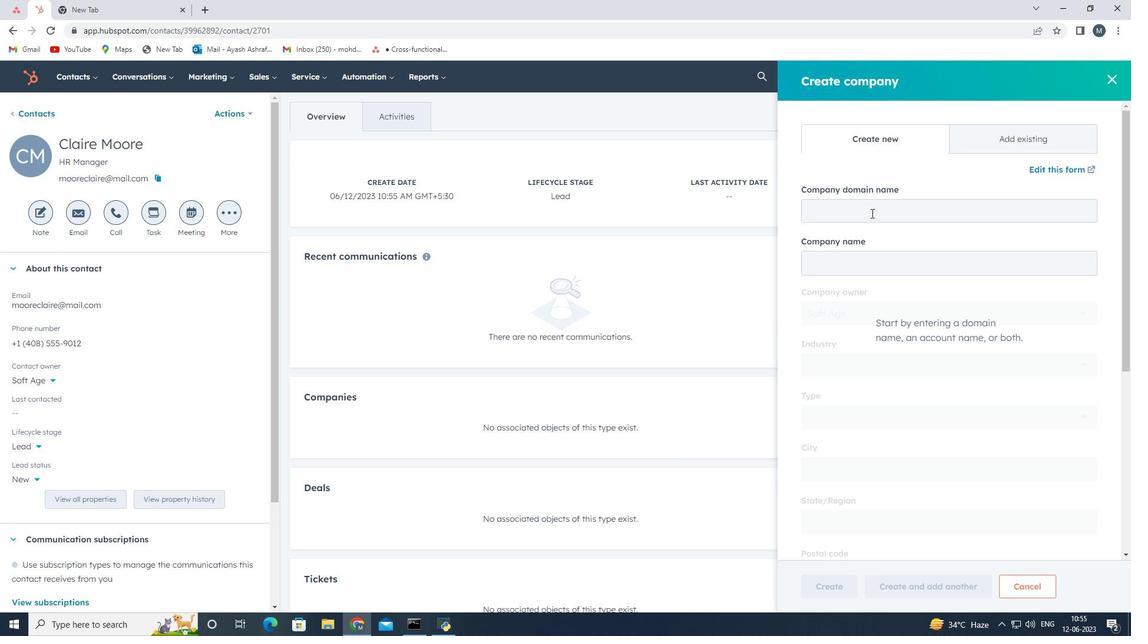 
Action: Key pressed www.gear-india.com
Screenshot: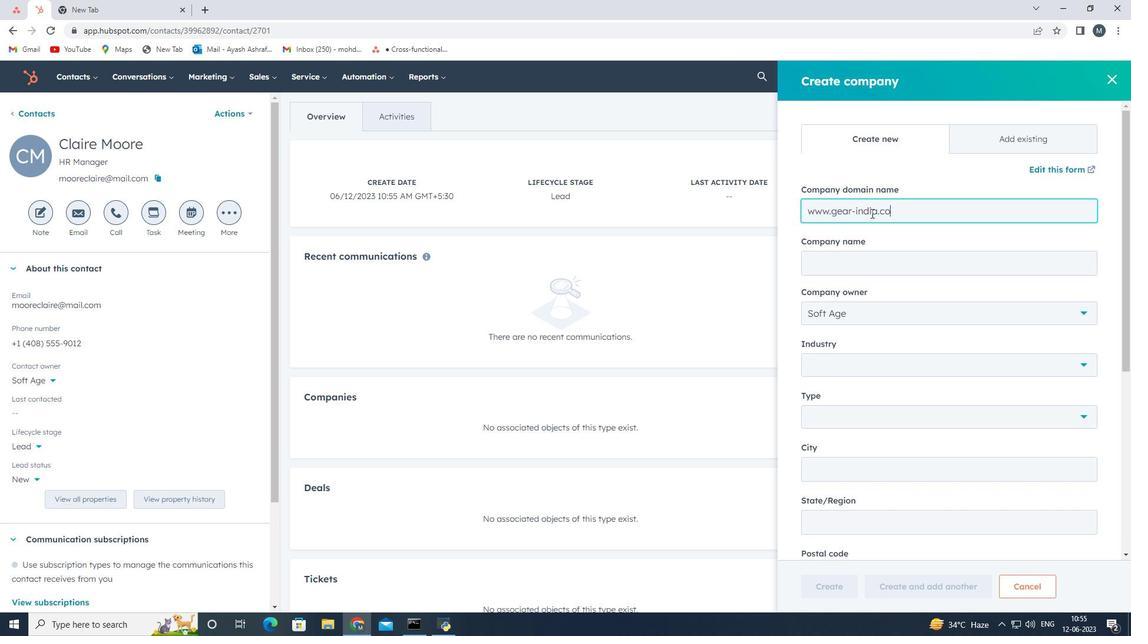 
Action: Mouse moved to (871, 423)
Screenshot: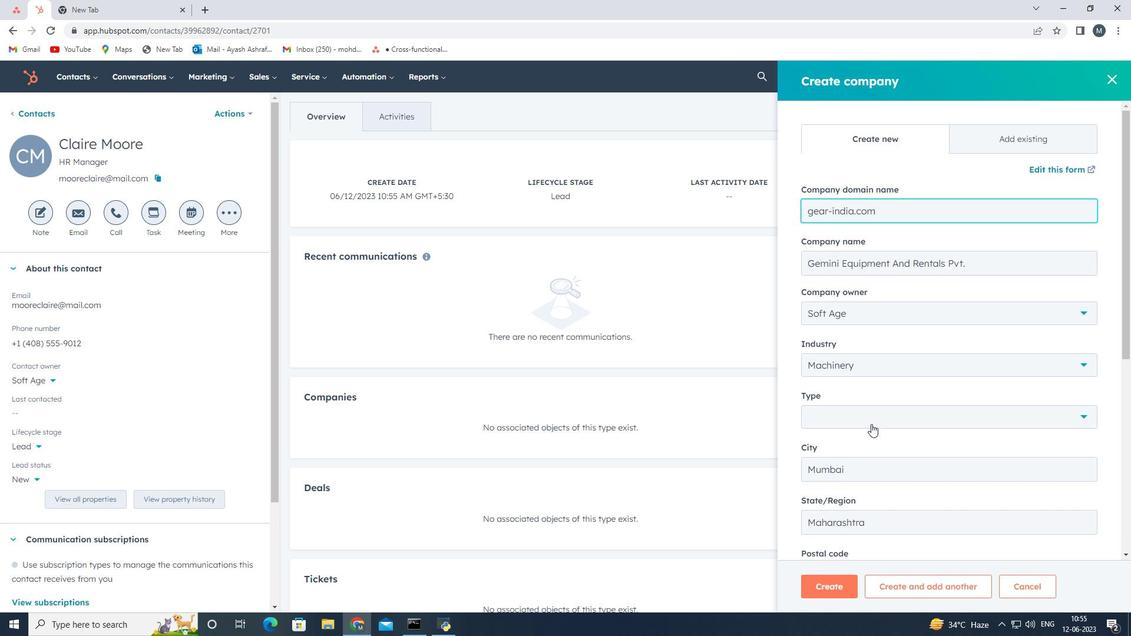 
Action: Mouse pressed left at (871, 423)
Screenshot: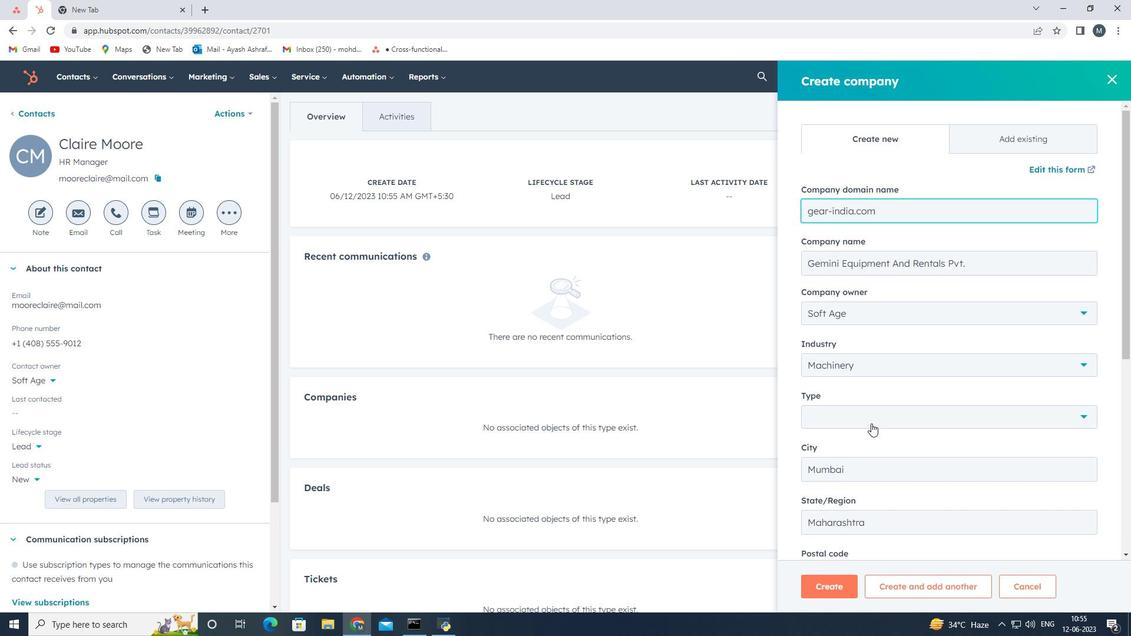
Action: Mouse moved to (833, 513)
Screenshot: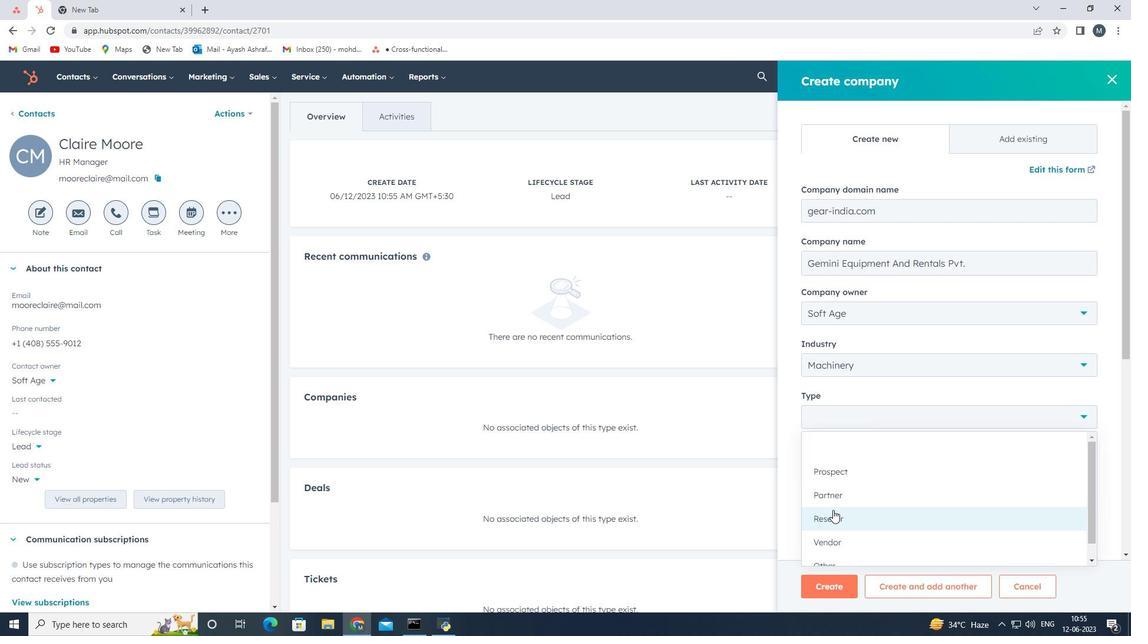 
Action: Mouse pressed left at (833, 513)
Screenshot: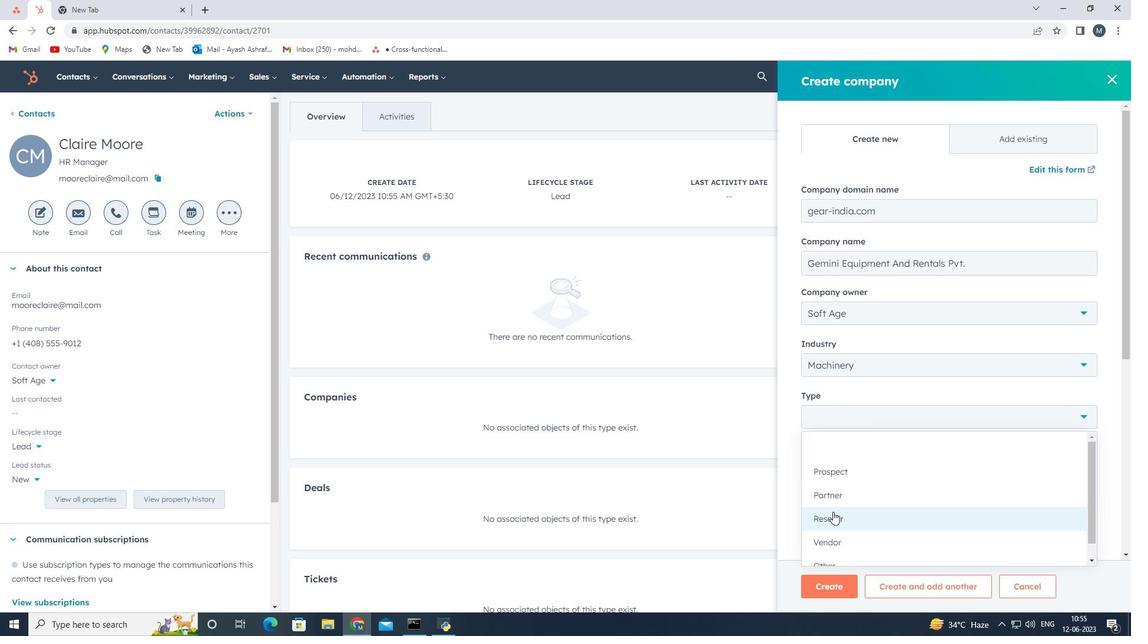 
Action: Mouse moved to (873, 357)
Screenshot: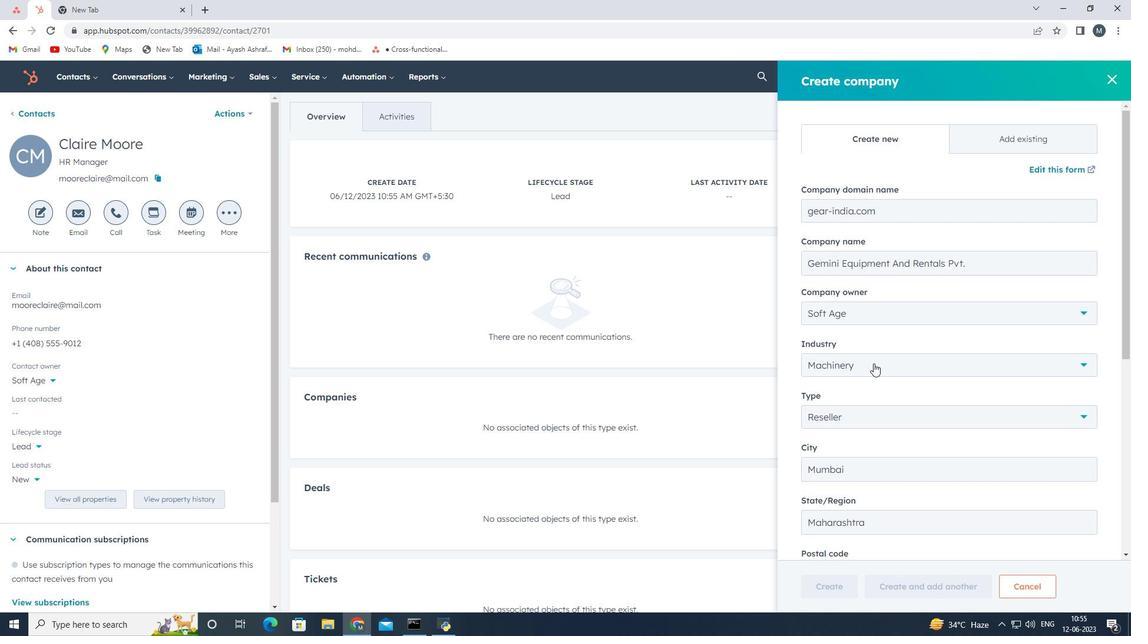 
Action: Mouse scrolled (873, 356) with delta (0, 0)
Screenshot: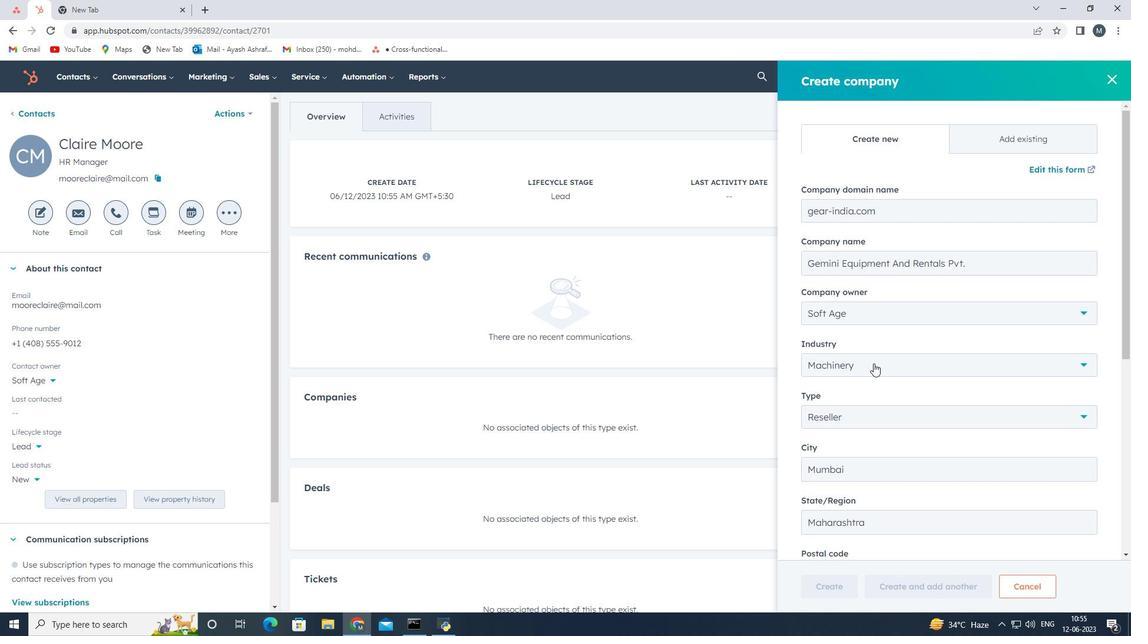 
Action: Mouse moved to (853, 400)
Screenshot: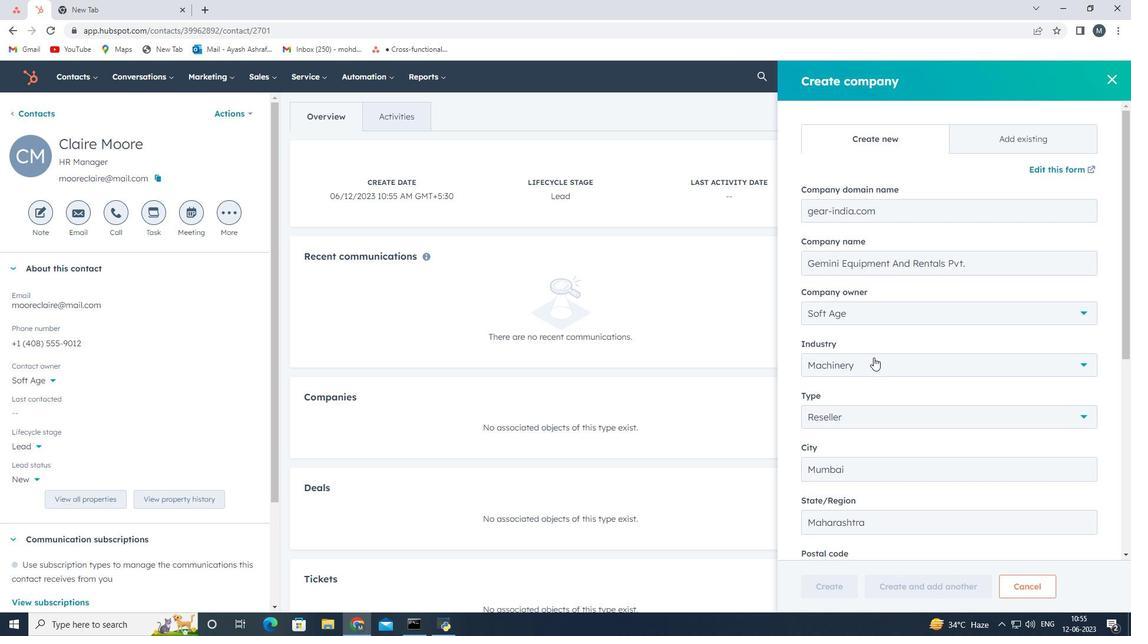 
Action: Mouse scrolled (853, 399) with delta (0, 0)
Screenshot: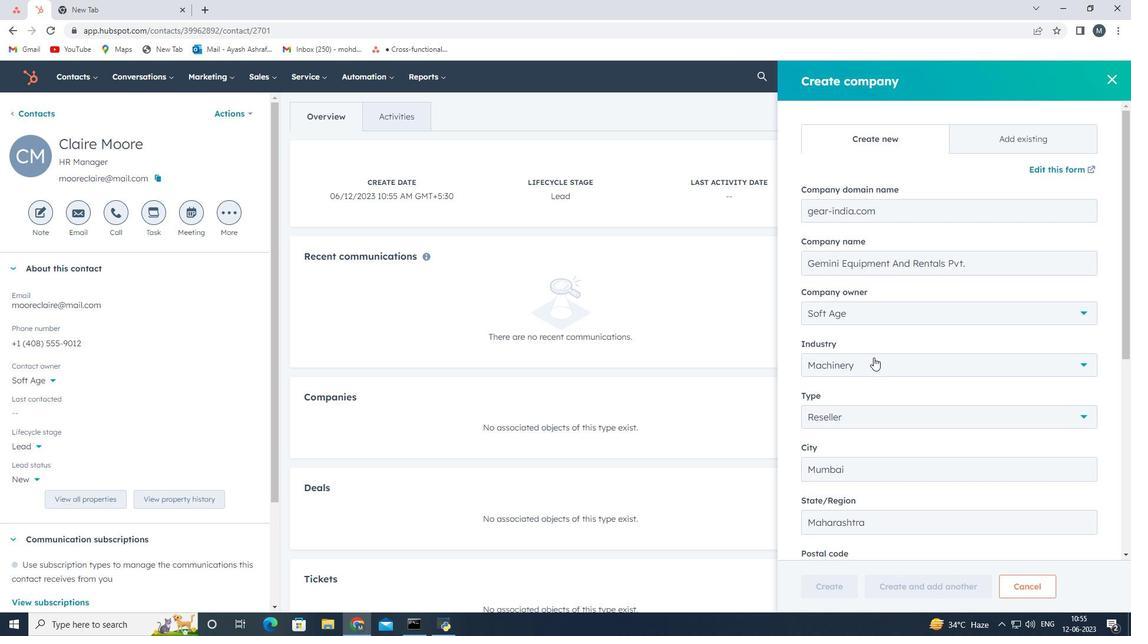 
Action: Mouse moved to (846, 430)
Screenshot: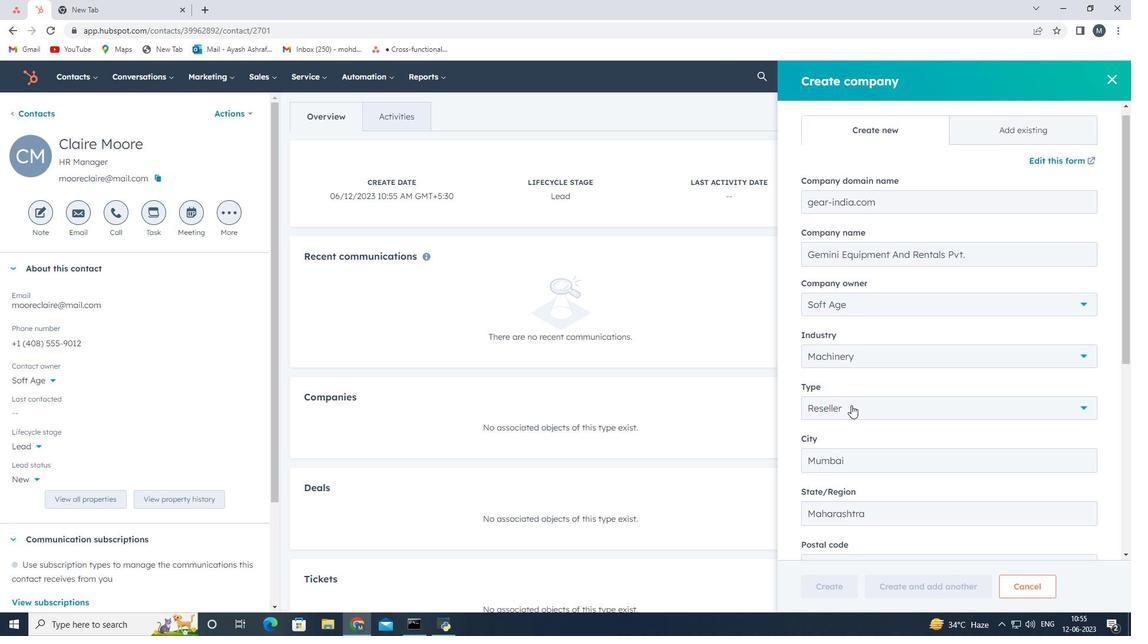 
Action: Mouse scrolled (847, 429) with delta (0, 0)
Screenshot: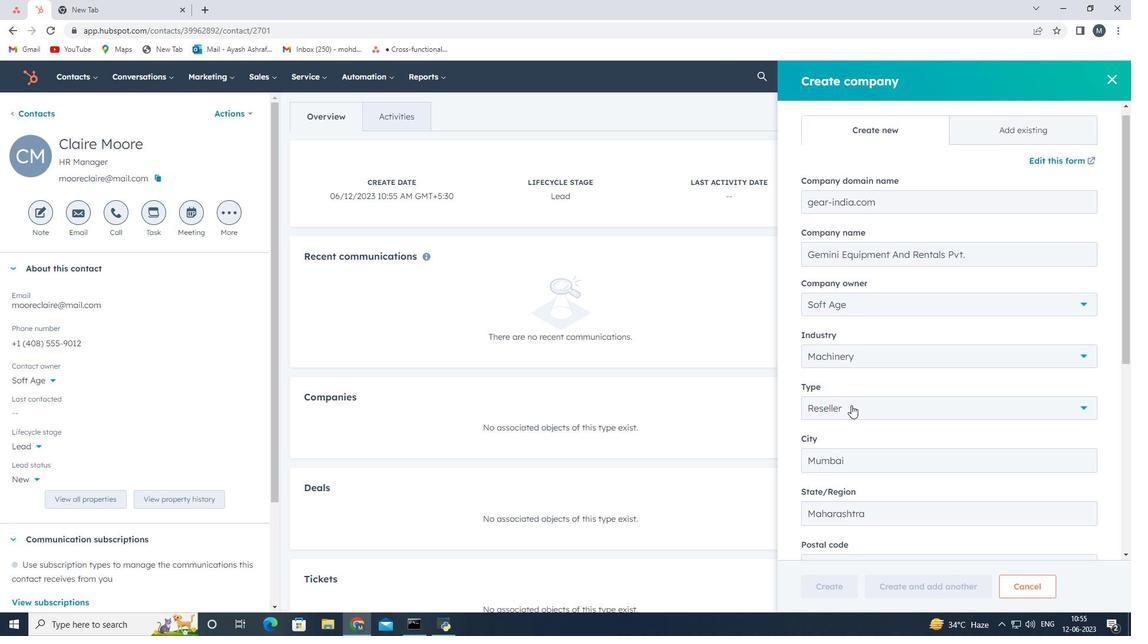 
Action: Mouse moved to (828, 588)
Screenshot: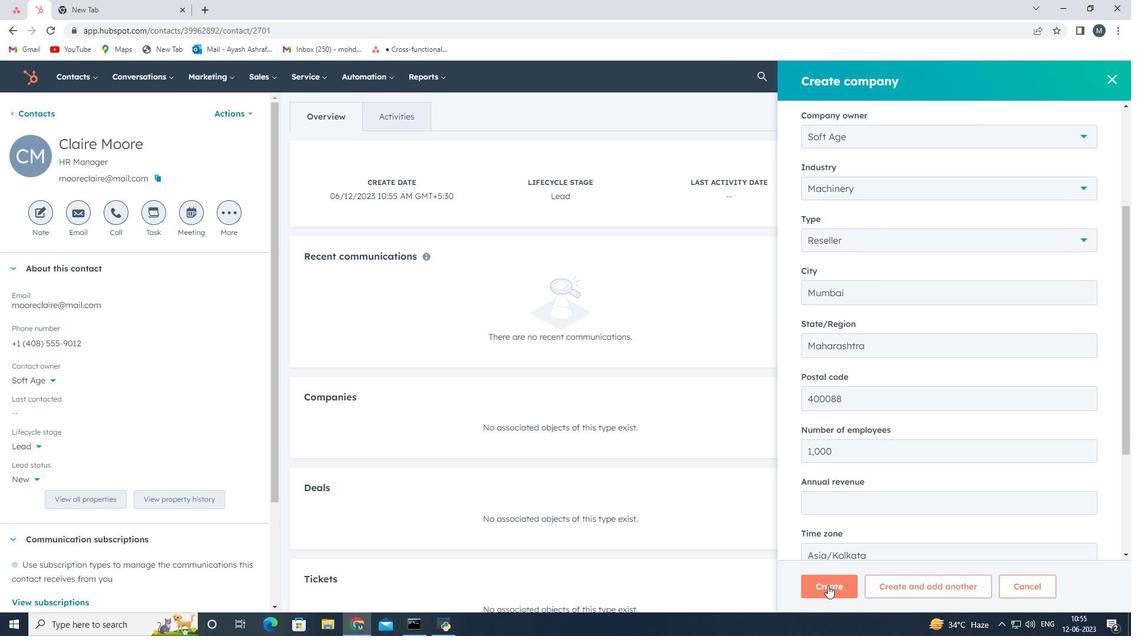 
Action: Mouse pressed left at (828, 588)
Screenshot: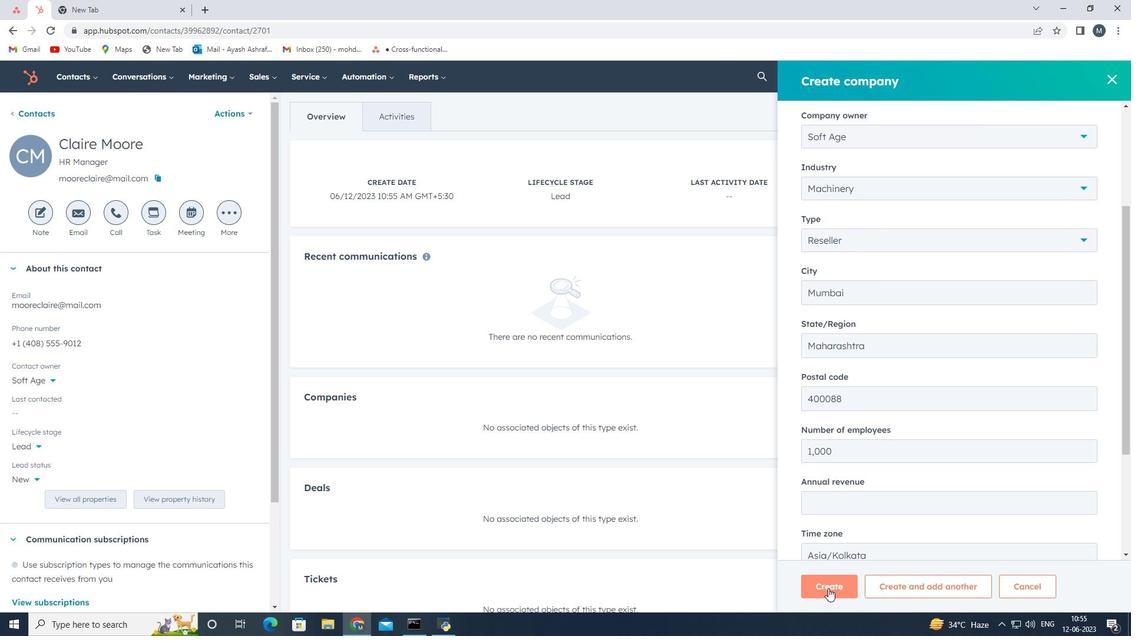 
Action: Mouse moved to (195, 383)
Screenshot: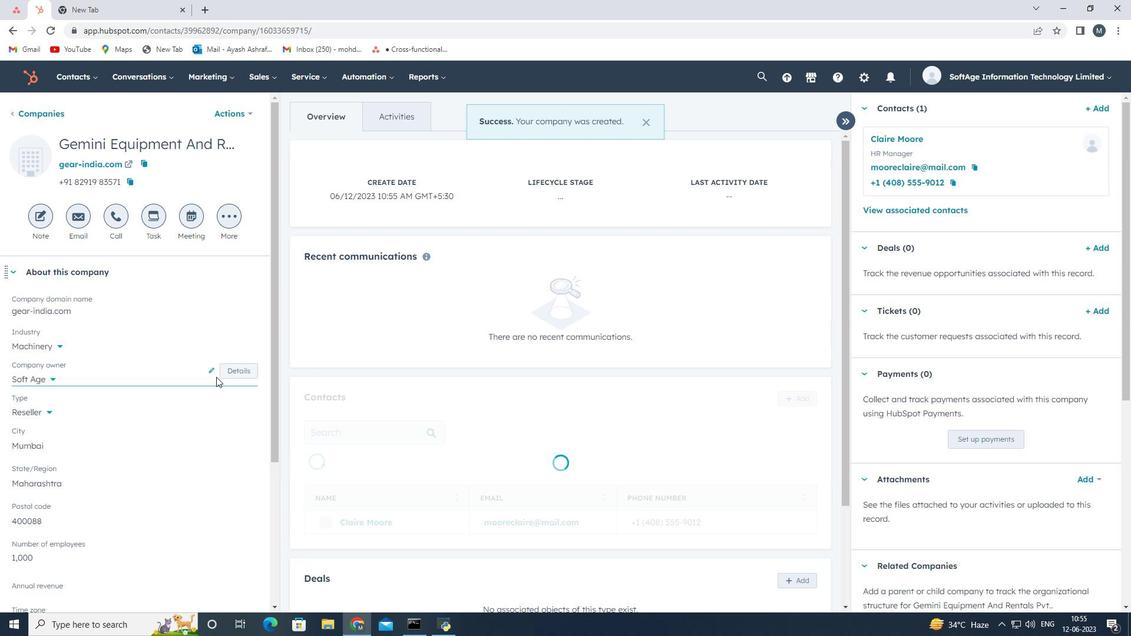 
